 Task: Find connections with filter location Amiens with filter topic #economicswith filter profile language English with filter current company L&T Electrical & Automation with filter school Jaipur National University with filter industry Satellite Telecommunications with filter service category Grant Writing with filter keywords title Media Buyer
Action: Mouse moved to (517, 70)
Screenshot: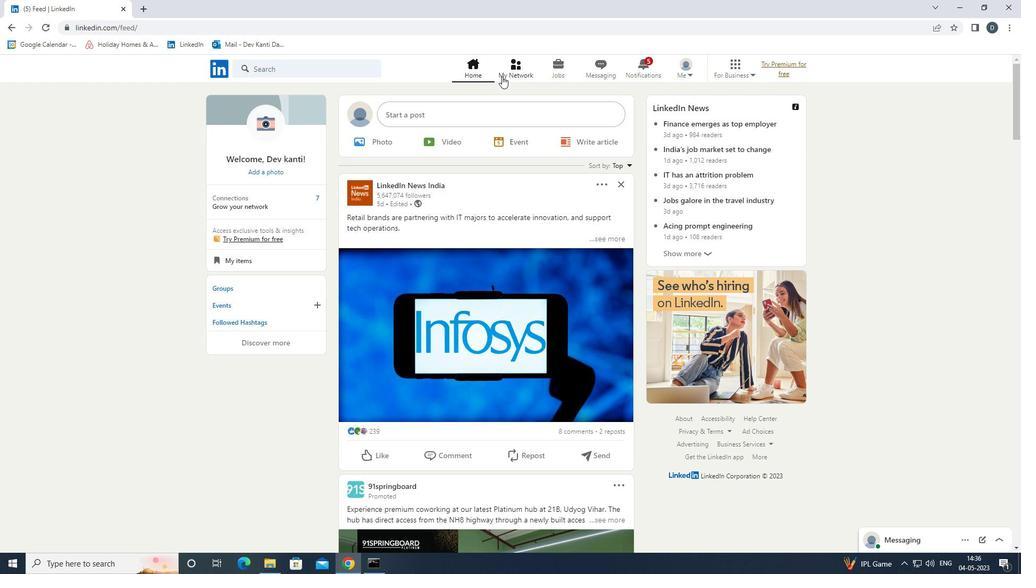 
Action: Mouse pressed left at (517, 70)
Screenshot: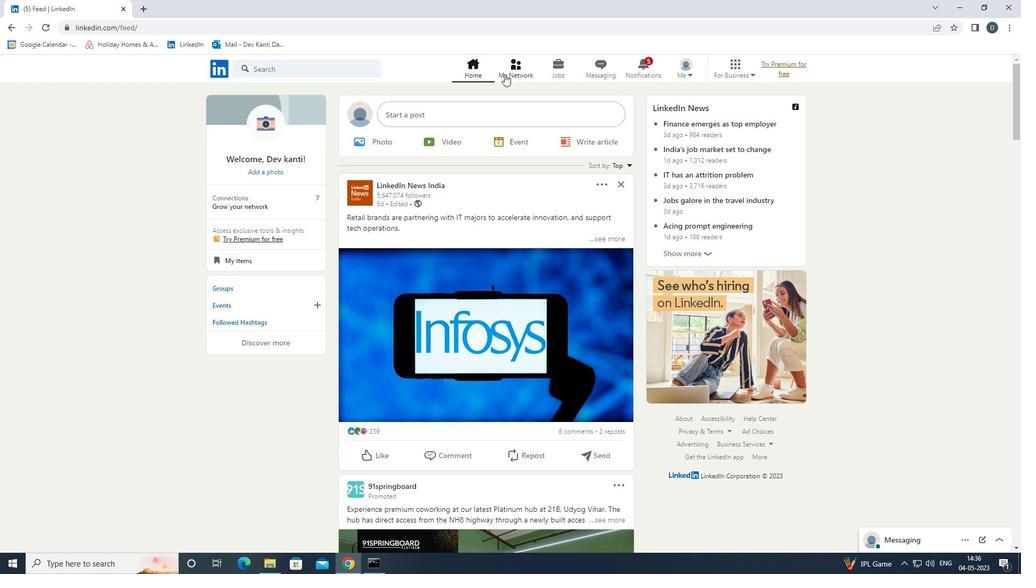 
Action: Mouse moved to (354, 123)
Screenshot: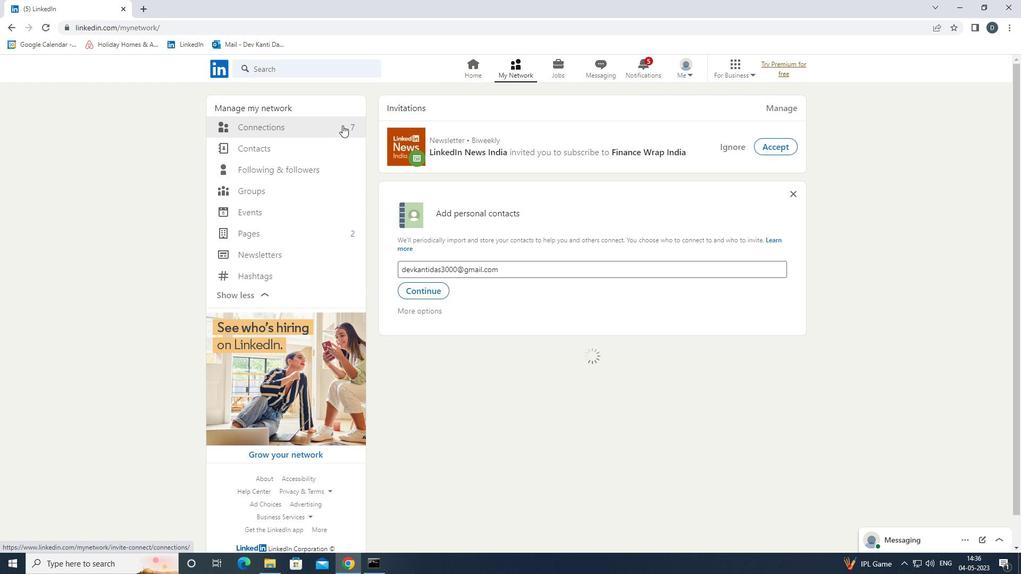 
Action: Mouse pressed left at (354, 123)
Screenshot: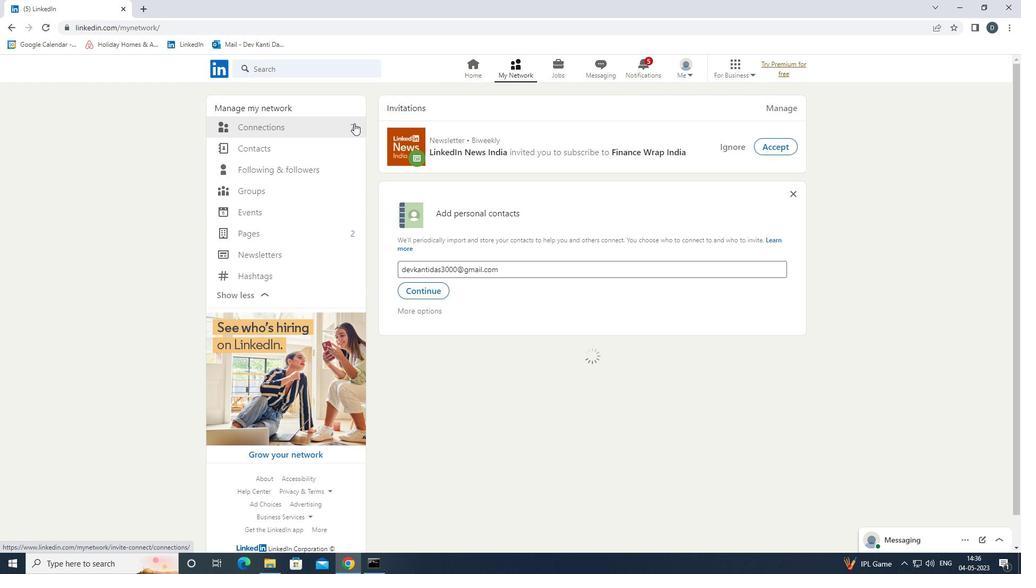 
Action: Mouse moved to (600, 125)
Screenshot: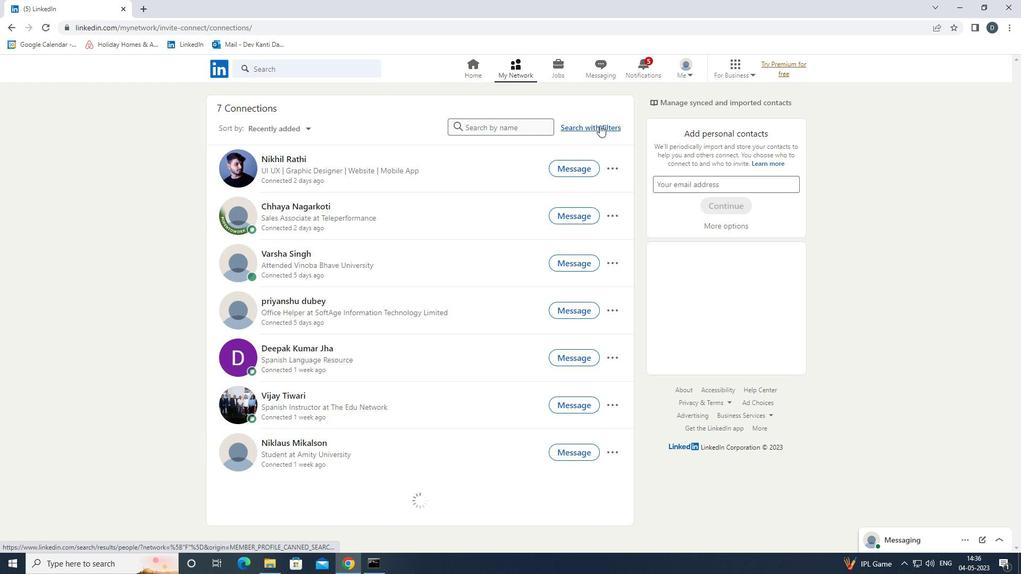 
Action: Mouse pressed left at (600, 125)
Screenshot: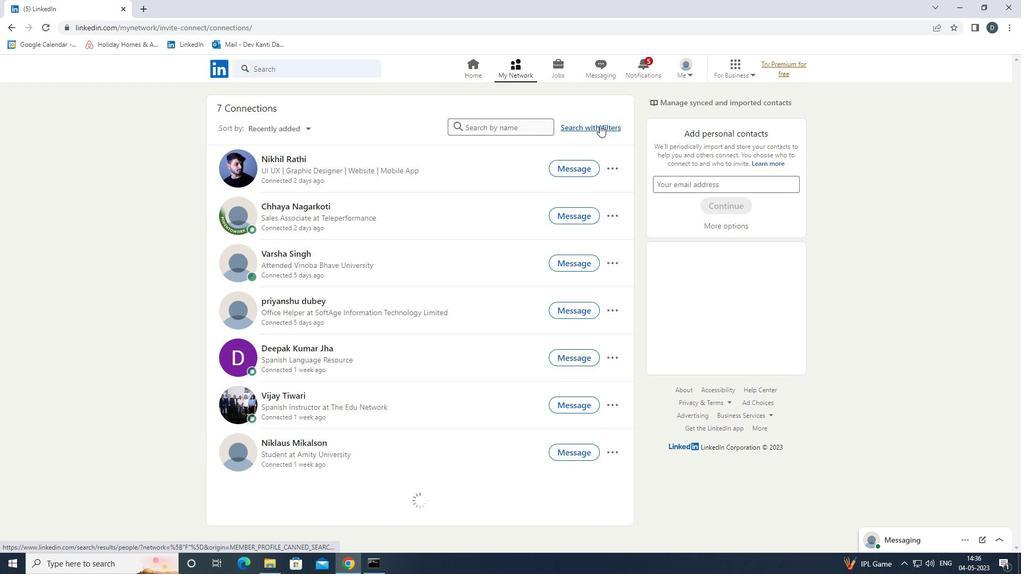 
Action: Mouse moved to (539, 97)
Screenshot: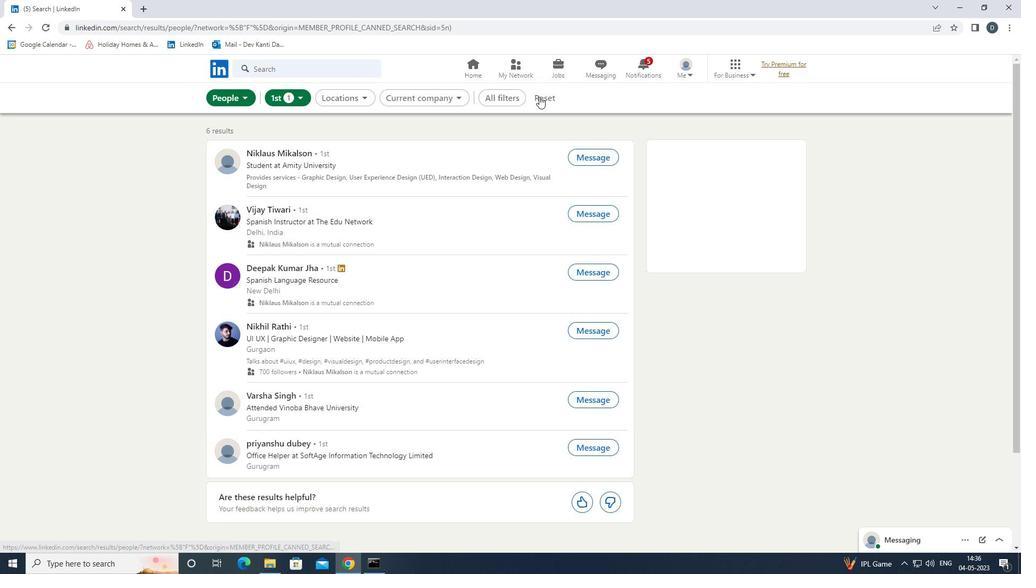 
Action: Mouse pressed left at (539, 97)
Screenshot: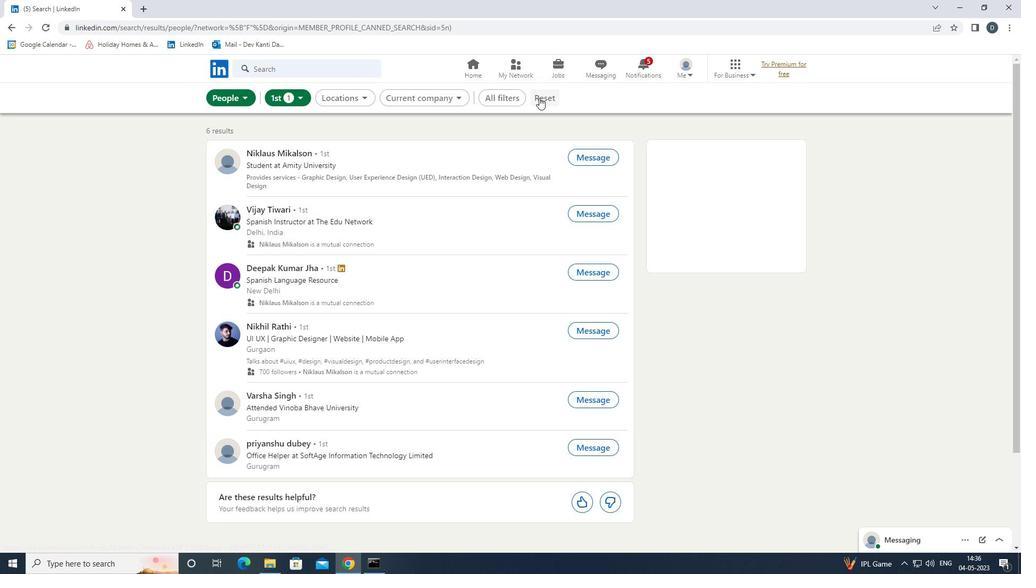 
Action: Mouse moved to (518, 94)
Screenshot: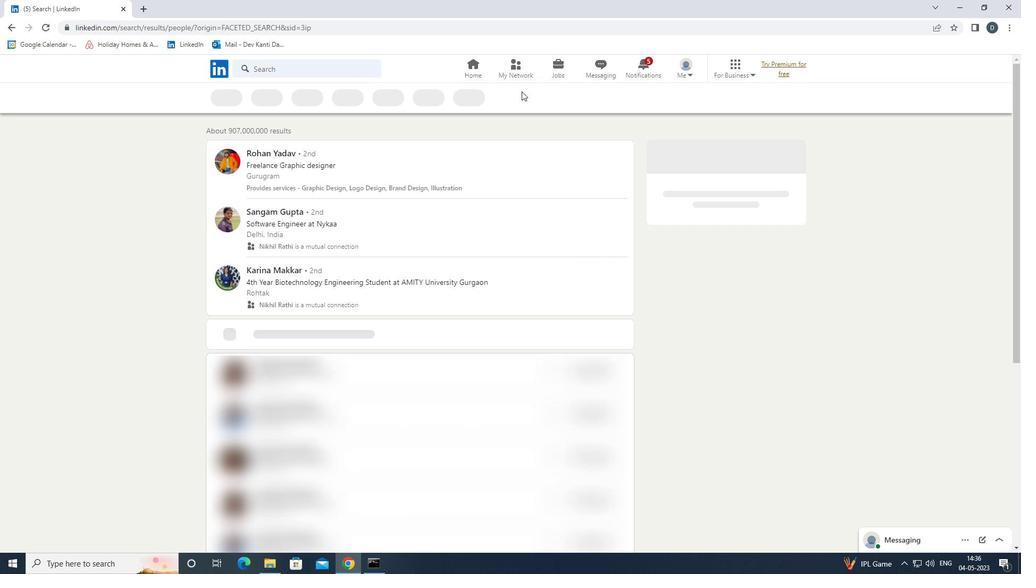 
Action: Mouse pressed left at (518, 94)
Screenshot: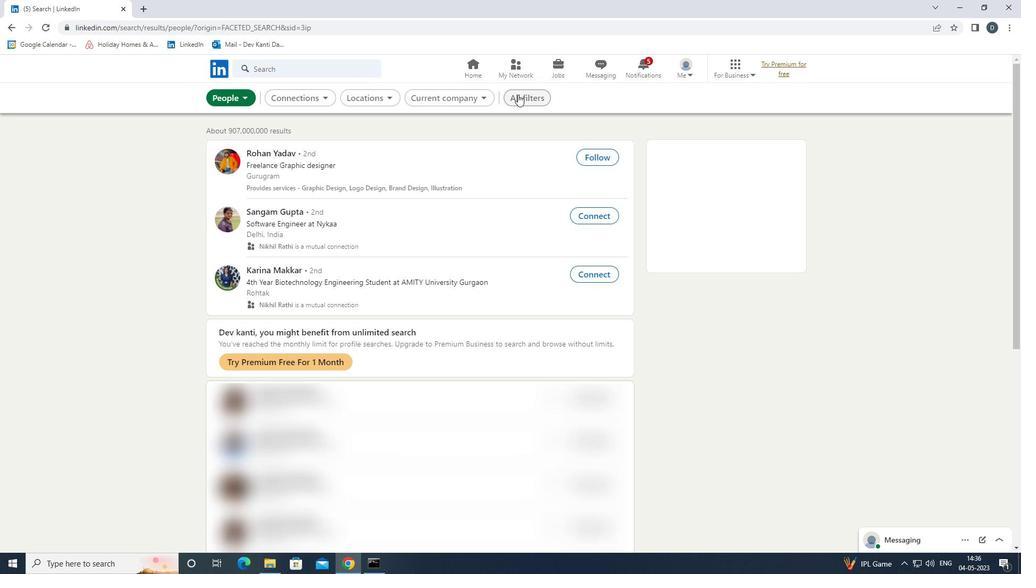
Action: Mouse moved to (926, 296)
Screenshot: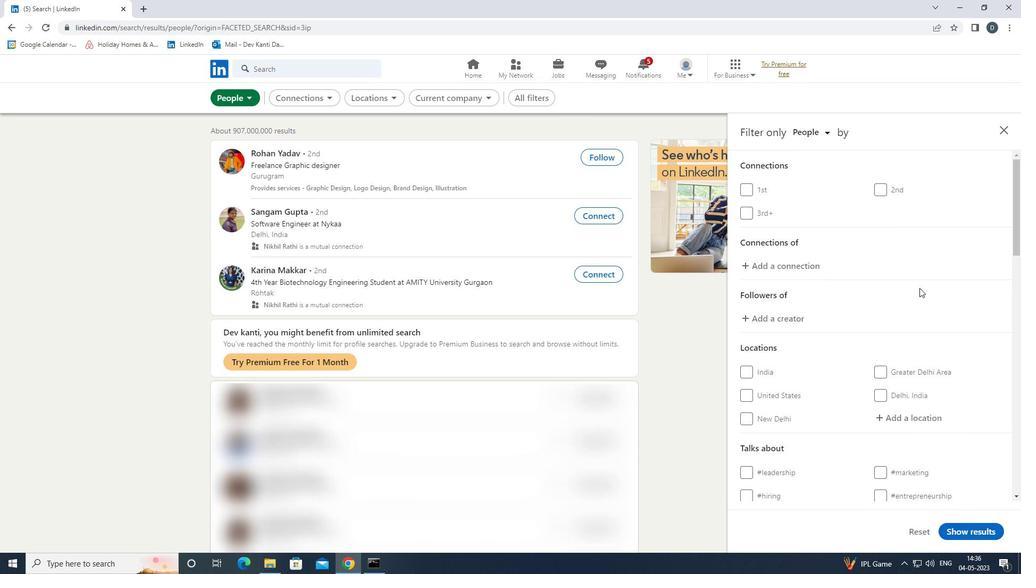 
Action: Mouse scrolled (926, 296) with delta (0, 0)
Screenshot: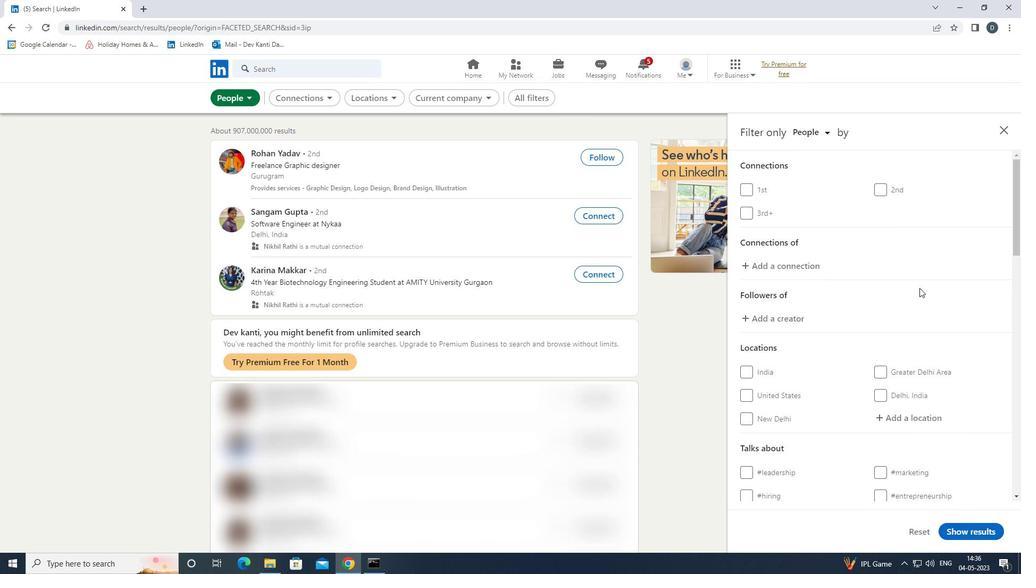 
Action: Mouse moved to (929, 300)
Screenshot: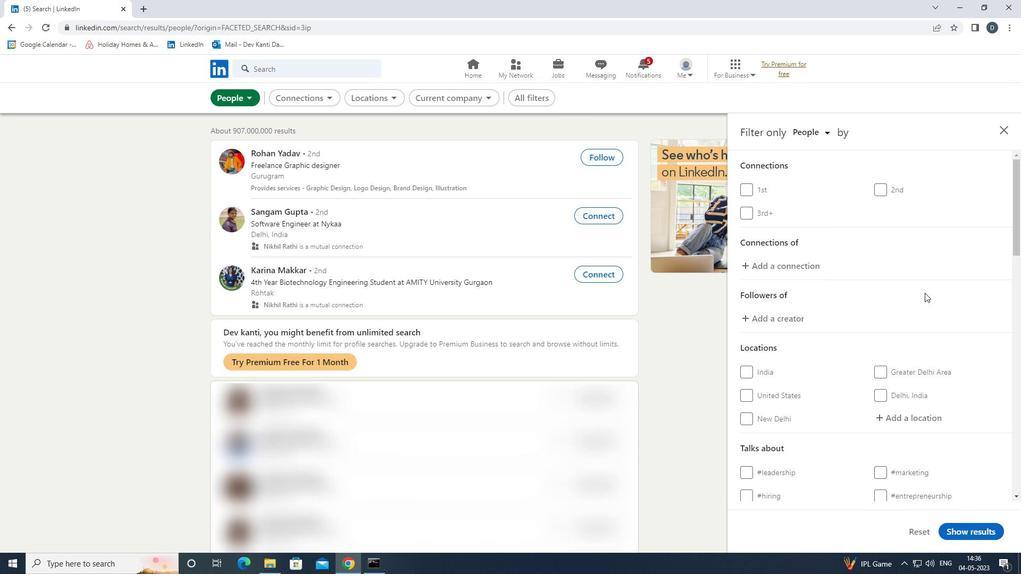 
Action: Mouse scrolled (929, 299) with delta (0, 0)
Screenshot: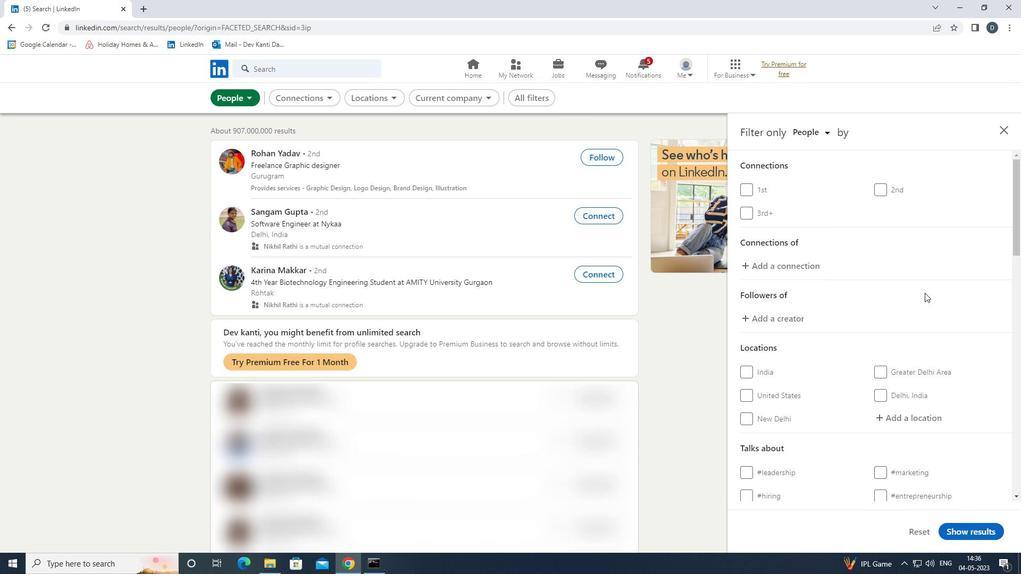 
Action: Mouse moved to (921, 312)
Screenshot: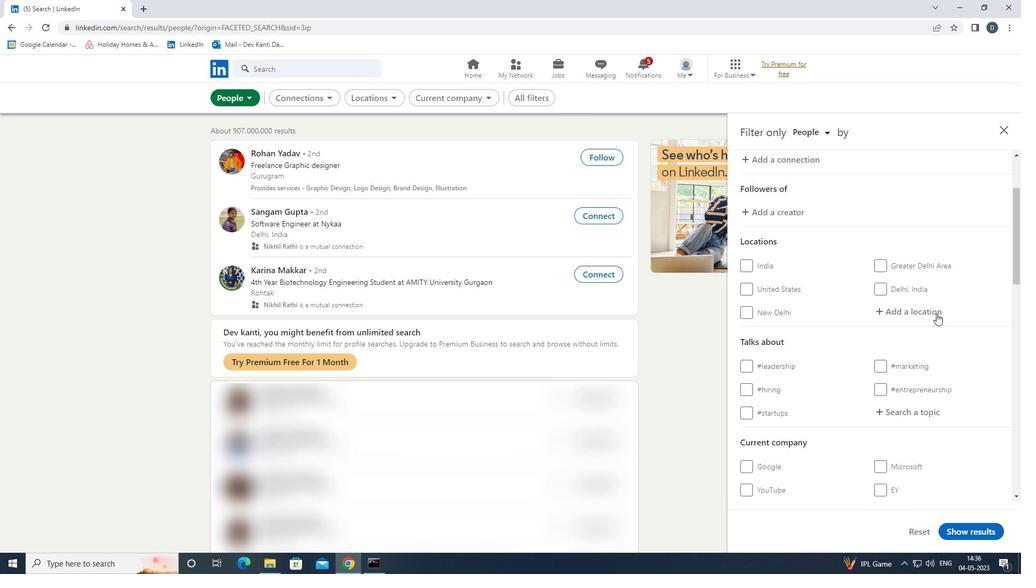 
Action: Mouse pressed left at (921, 312)
Screenshot: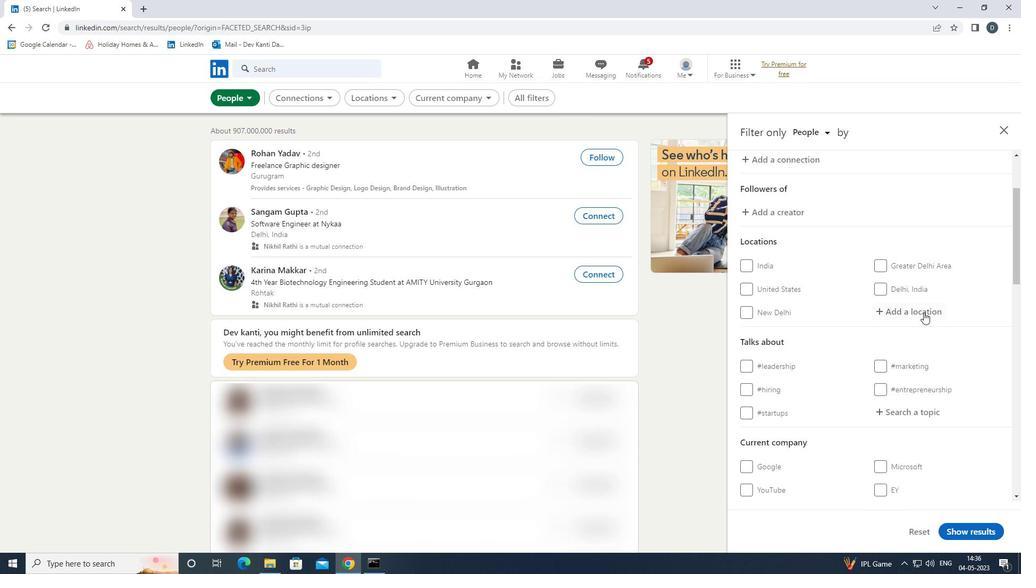 
Action: Mouse moved to (917, 312)
Screenshot: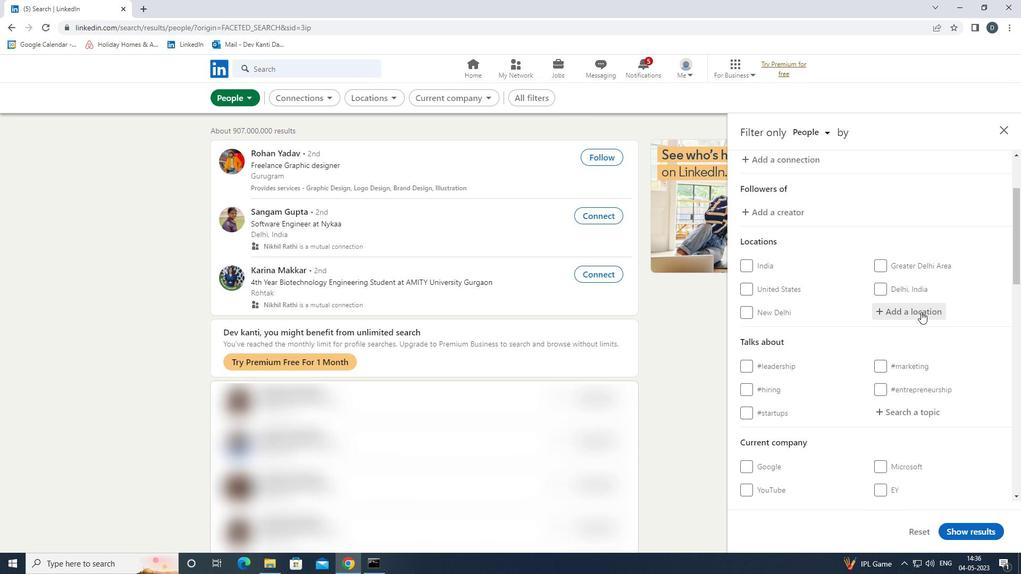 
Action: Key pressed <Key.shift>AMIN<Key.backspace>ENS<Key.down><Key.down><Key.enter>
Screenshot: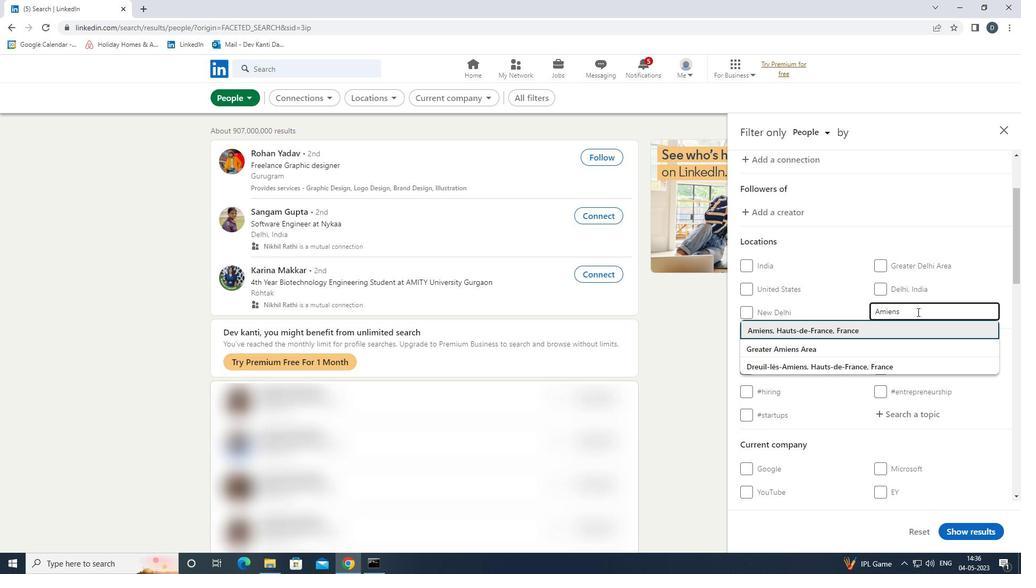 
Action: Mouse moved to (922, 345)
Screenshot: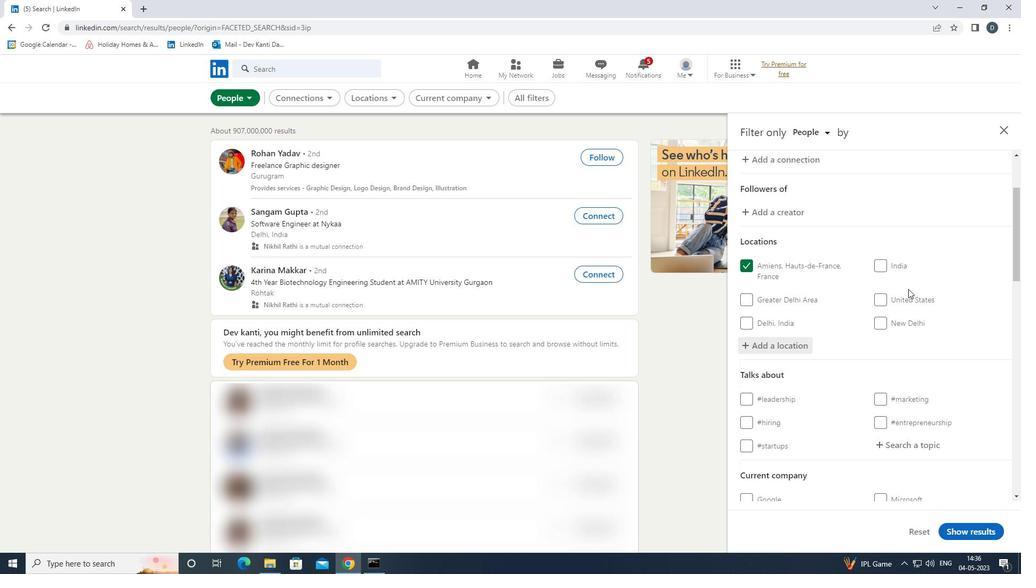 
Action: Mouse scrolled (922, 345) with delta (0, 0)
Screenshot: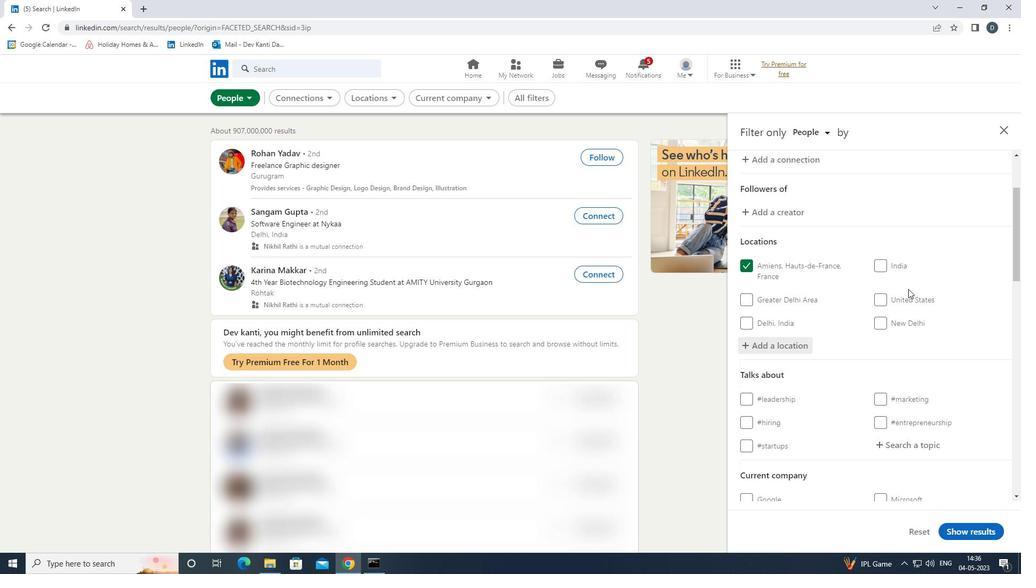 
Action: Mouse moved to (924, 354)
Screenshot: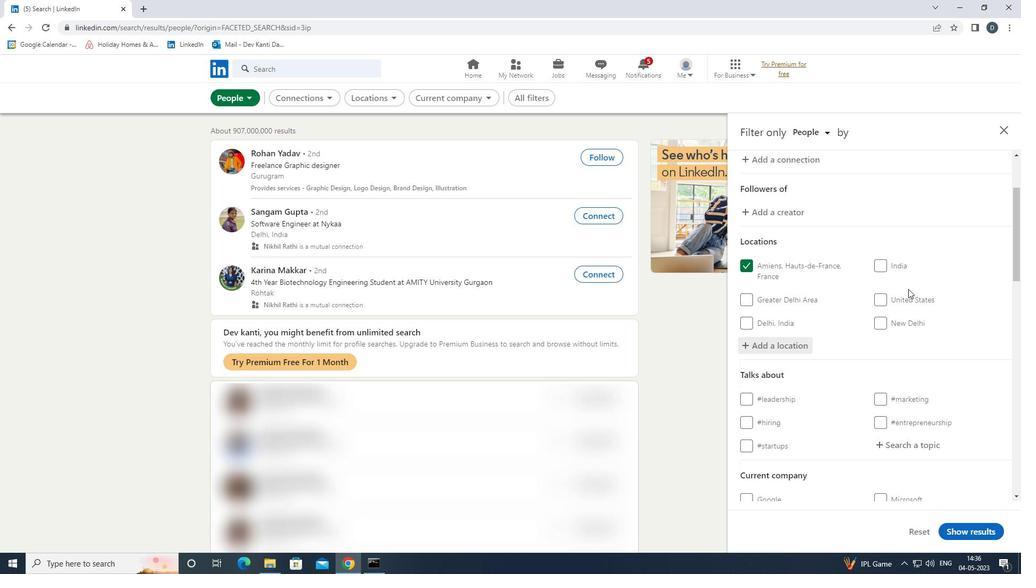 
Action: Mouse scrolled (924, 353) with delta (0, 0)
Screenshot: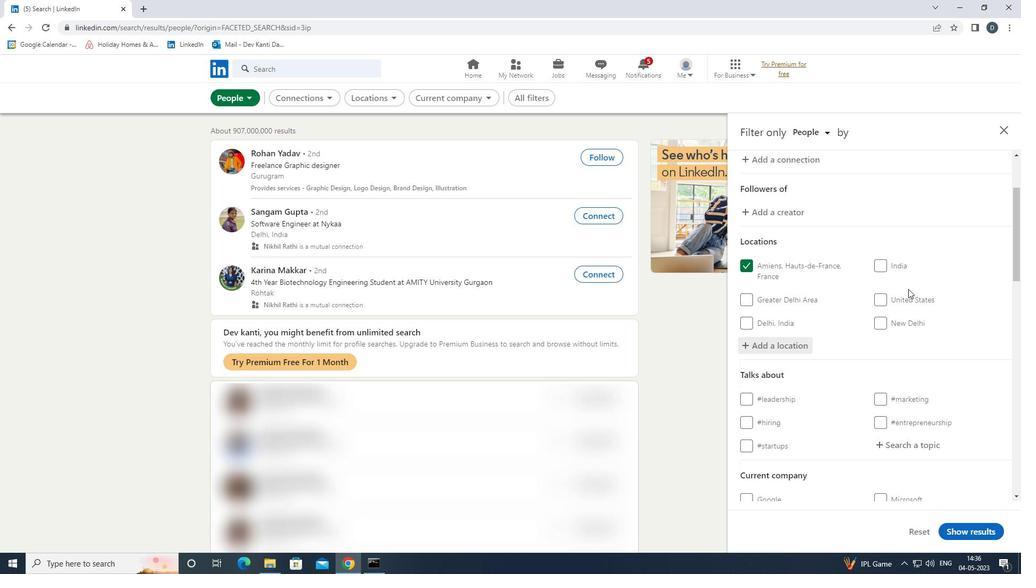 
Action: Mouse moved to (924, 338)
Screenshot: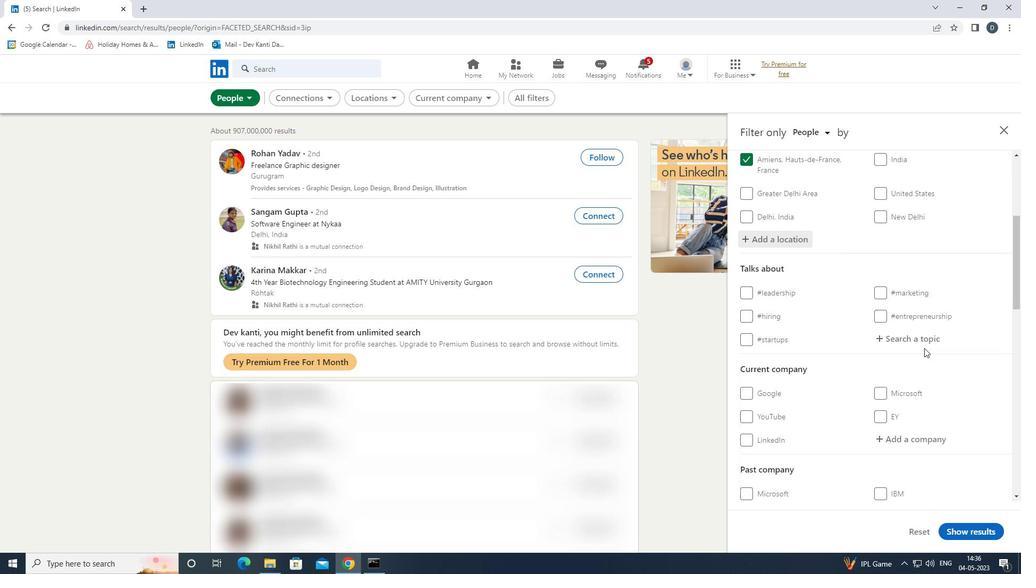 
Action: Mouse pressed left at (924, 338)
Screenshot: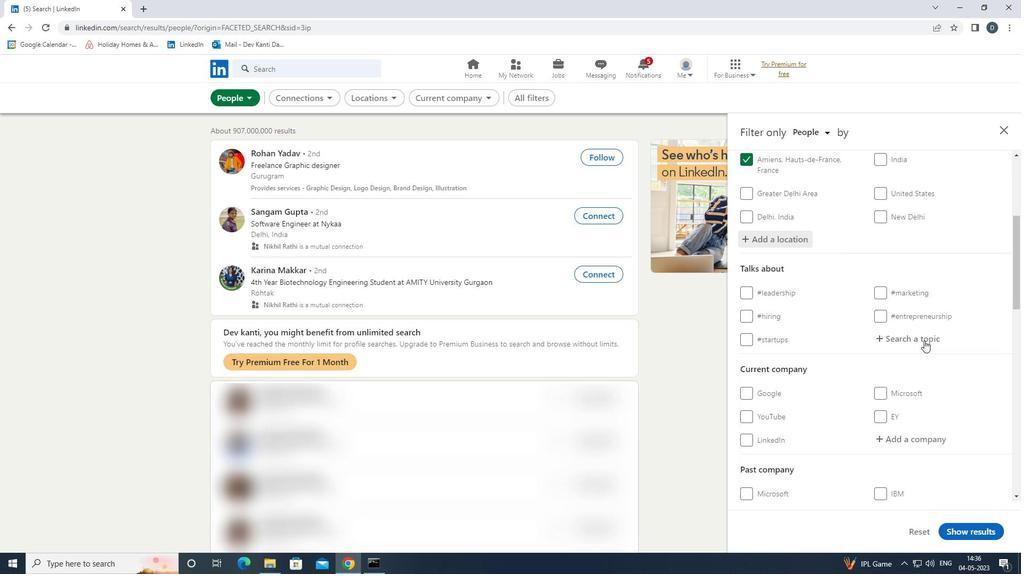 
Action: Mouse moved to (925, 338)
Screenshot: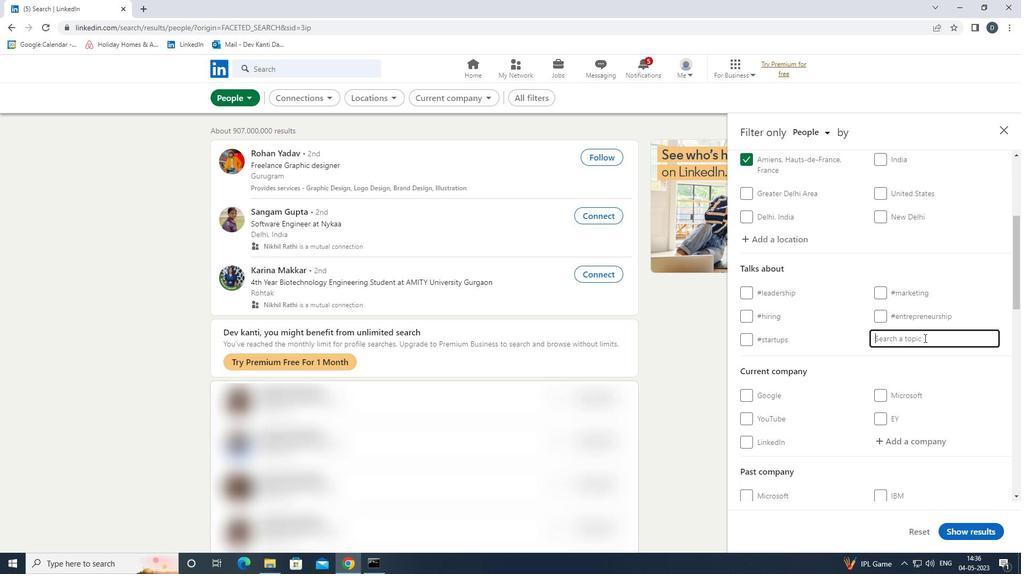 
Action: Key pressed <Key.shift><Key.shift>ECONOMICS<Key.down><Key.enter>
Screenshot: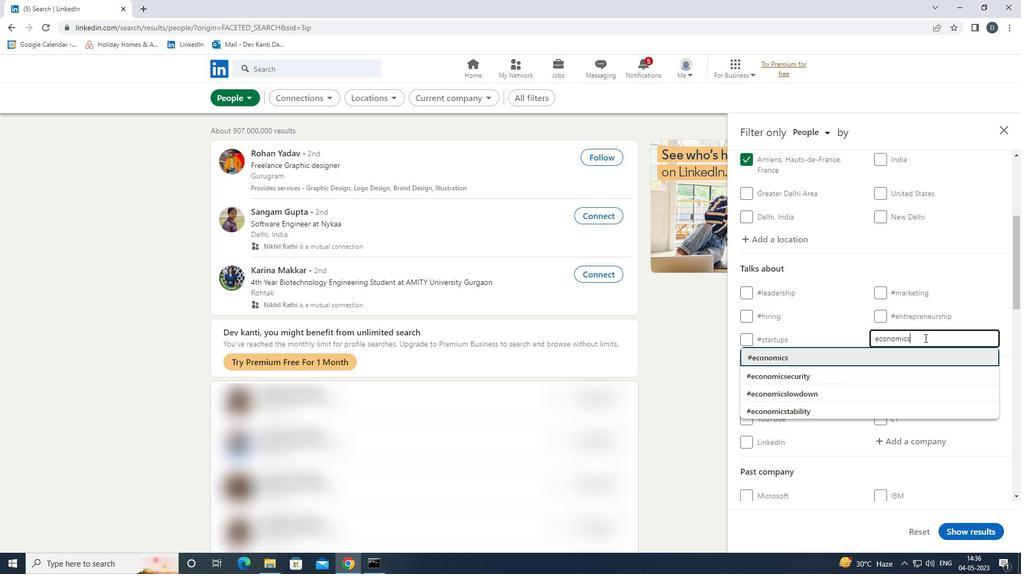 
Action: Mouse moved to (926, 337)
Screenshot: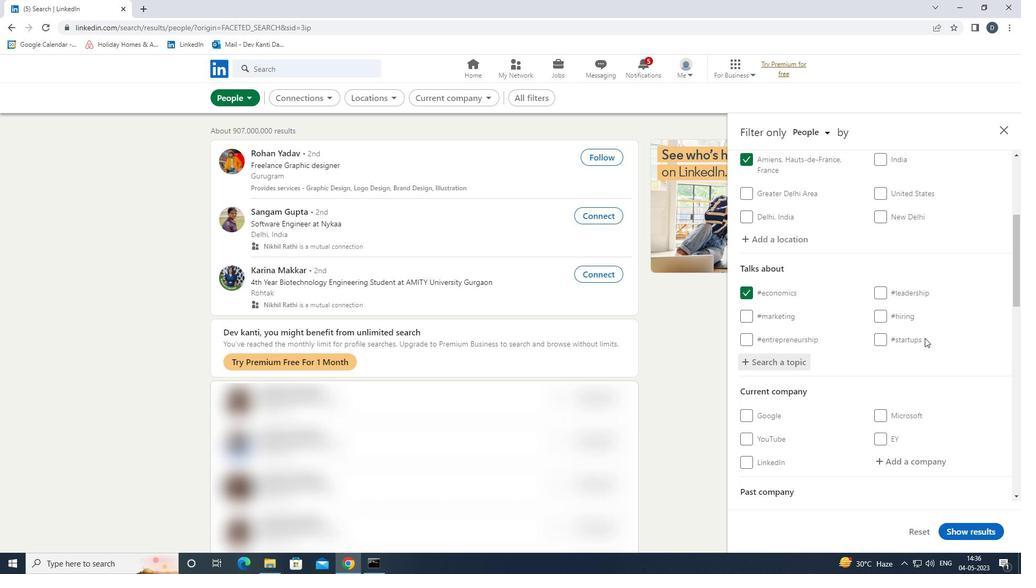 
Action: Mouse scrolled (926, 336) with delta (0, 0)
Screenshot: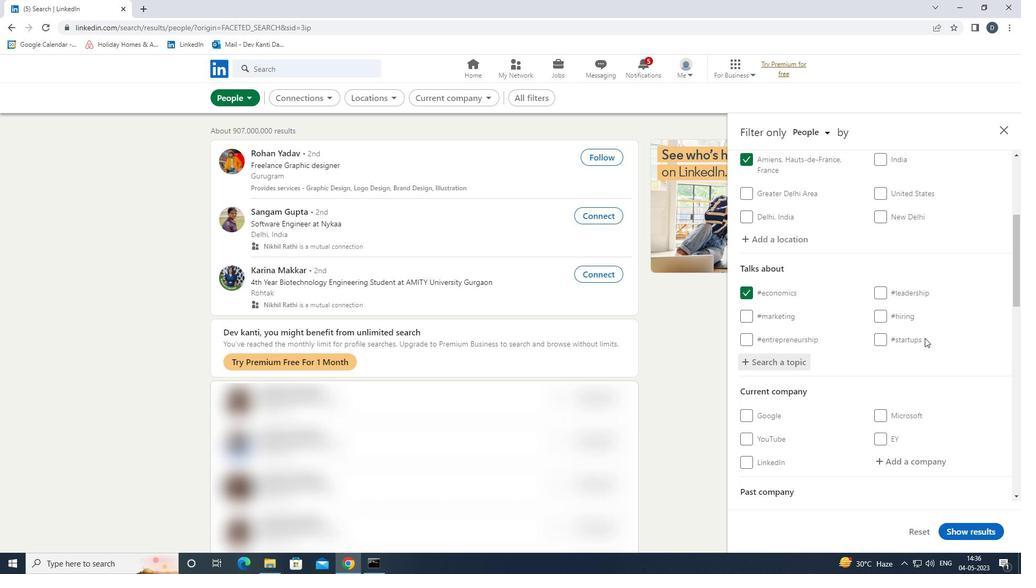 
Action: Mouse moved to (927, 338)
Screenshot: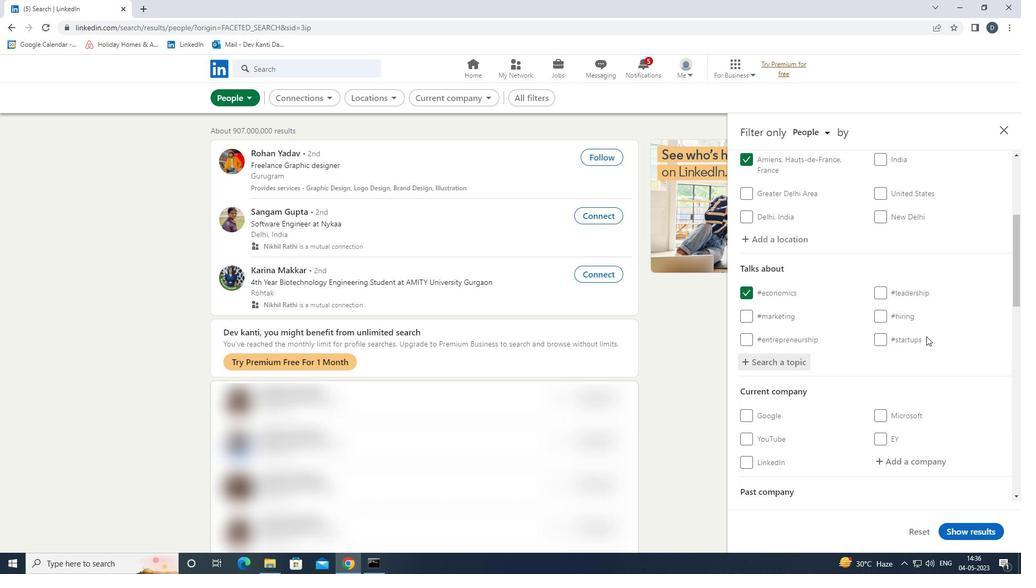 
Action: Mouse scrolled (927, 337) with delta (0, 0)
Screenshot: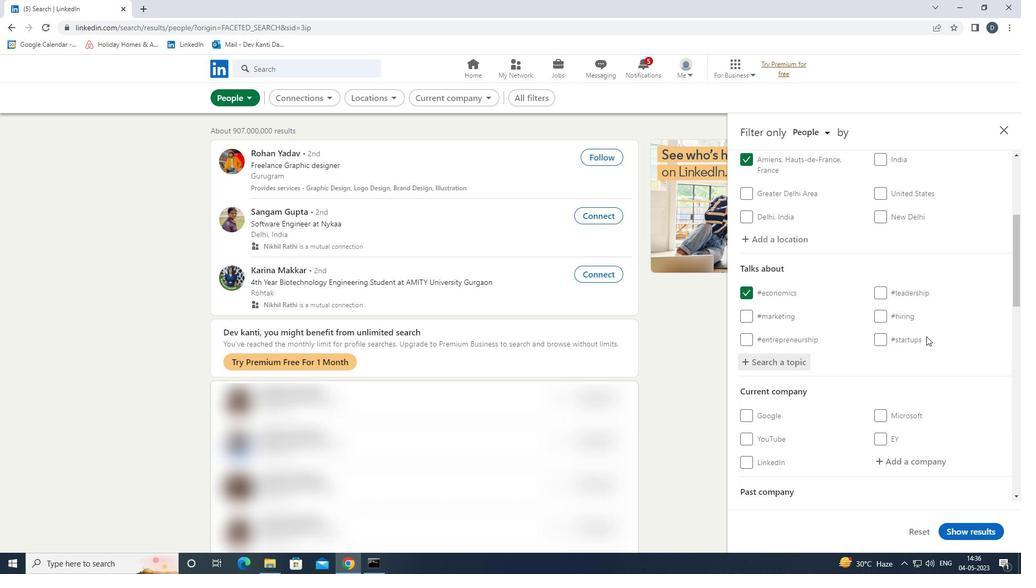 
Action: Mouse scrolled (927, 337) with delta (0, 0)
Screenshot: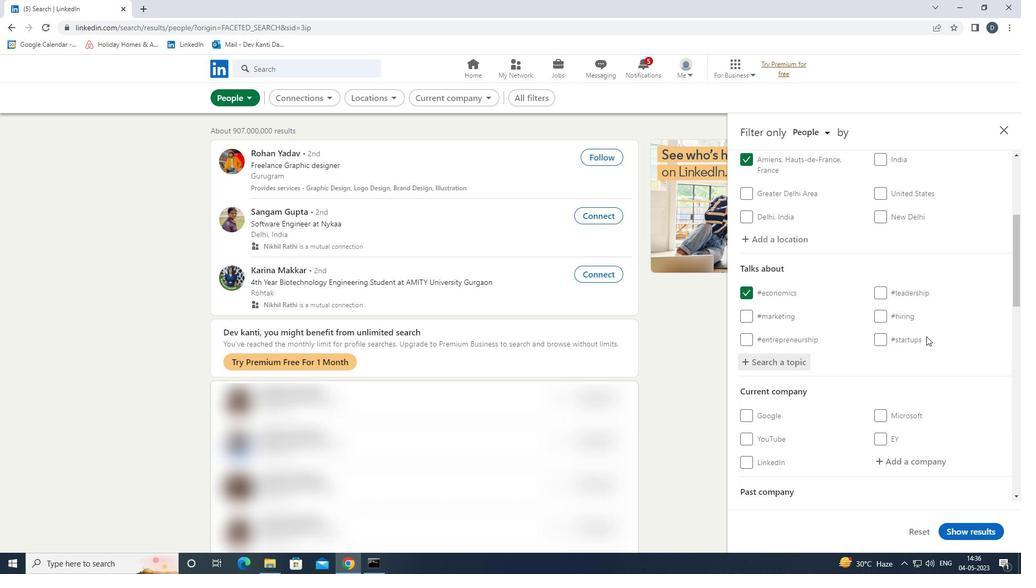 
Action: Mouse moved to (927, 338)
Screenshot: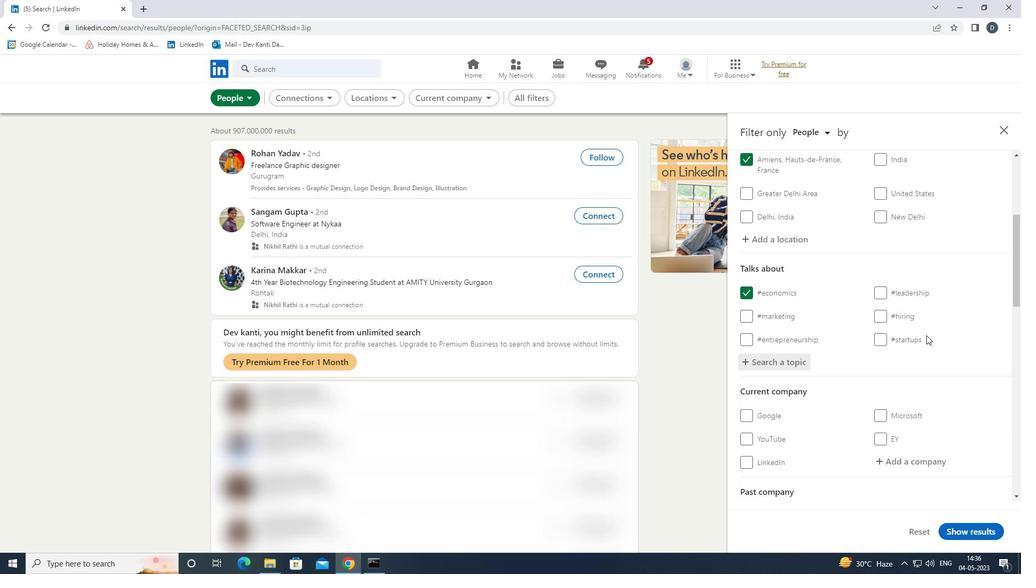 
Action: Mouse scrolled (927, 338) with delta (0, 0)
Screenshot: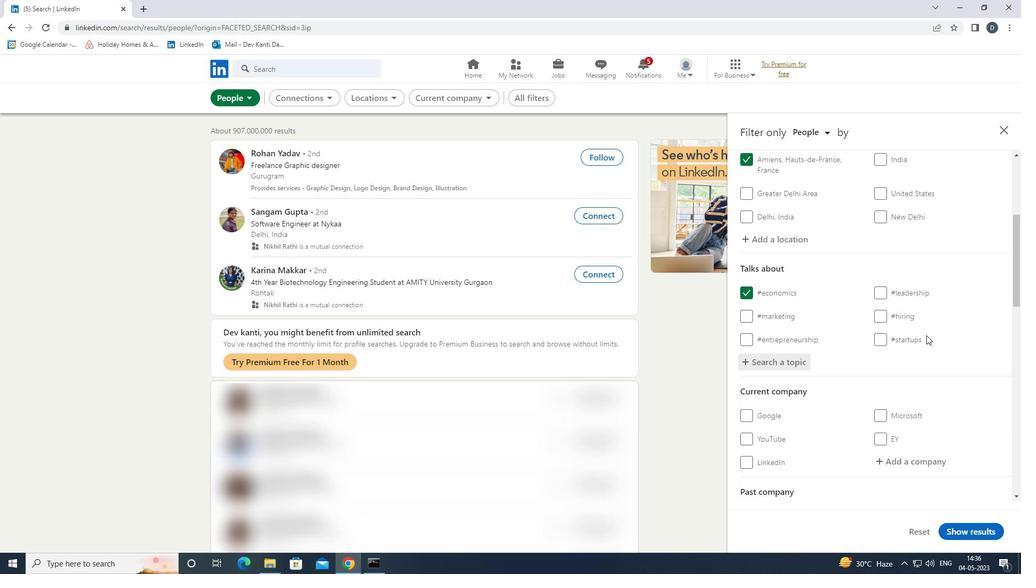 
Action: Mouse scrolled (927, 338) with delta (0, 0)
Screenshot: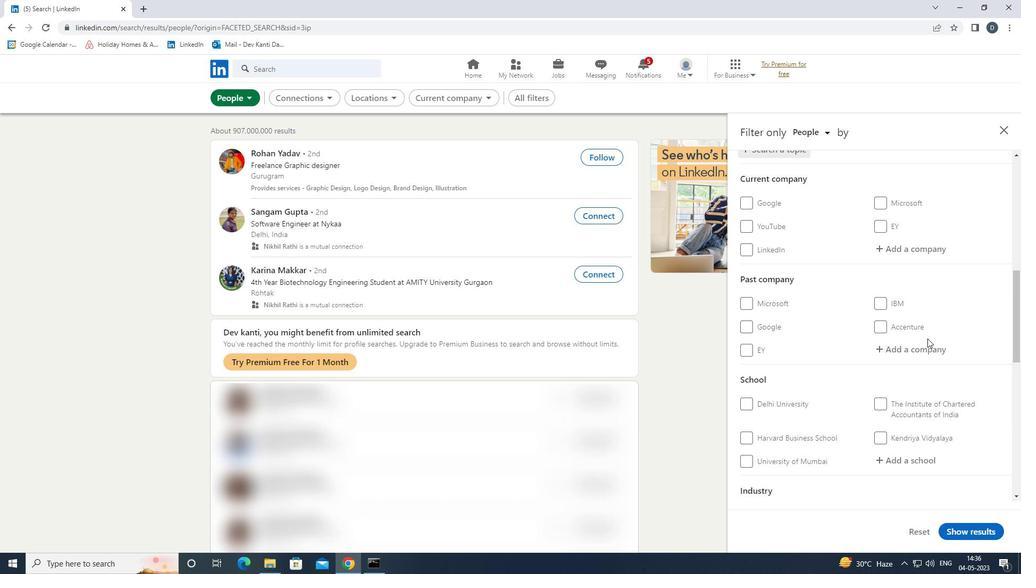 
Action: Mouse moved to (928, 339)
Screenshot: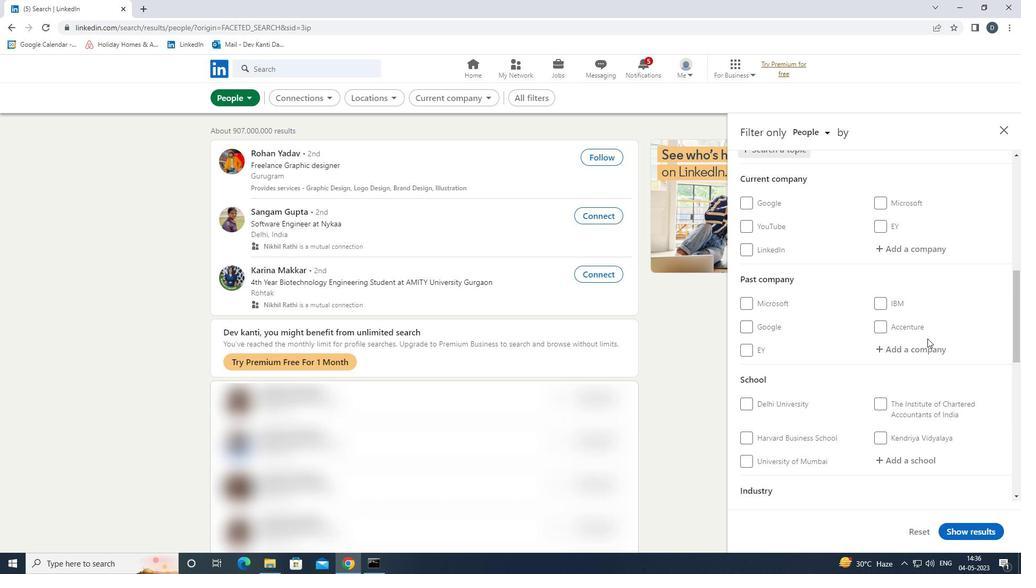 
Action: Mouse scrolled (928, 338) with delta (0, 0)
Screenshot: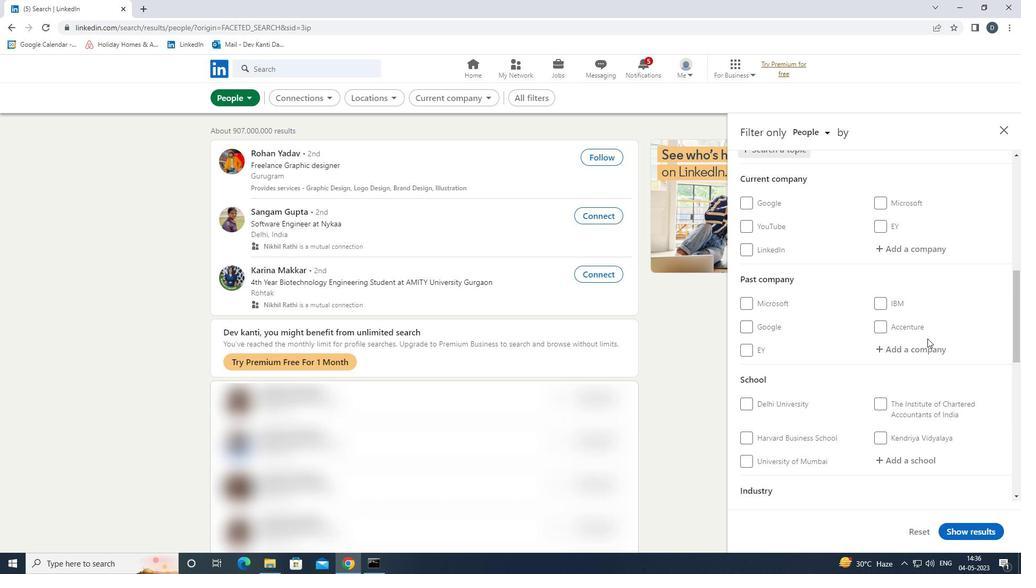 
Action: Mouse moved to (928, 340)
Screenshot: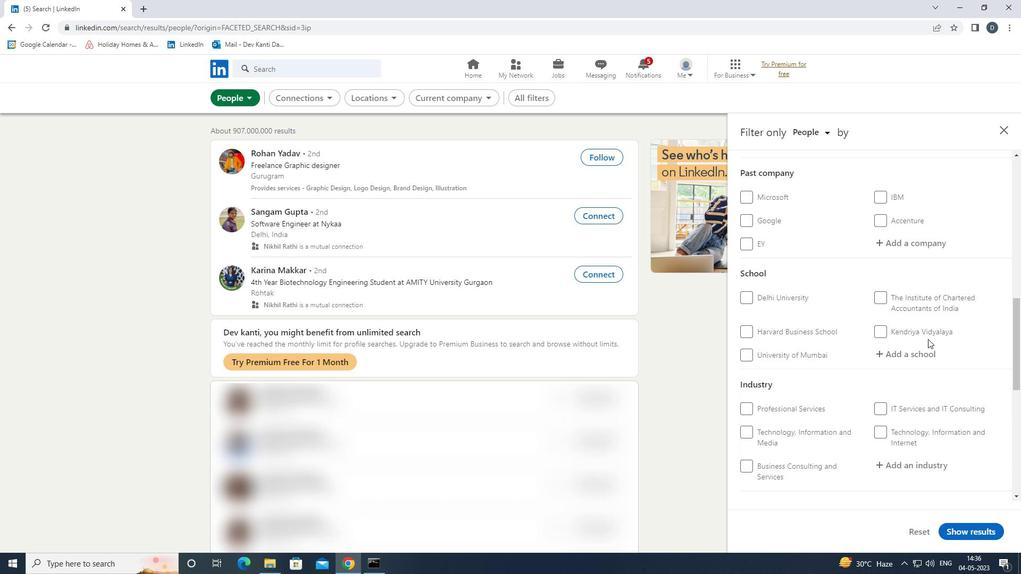 
Action: Mouse scrolled (928, 339) with delta (0, 0)
Screenshot: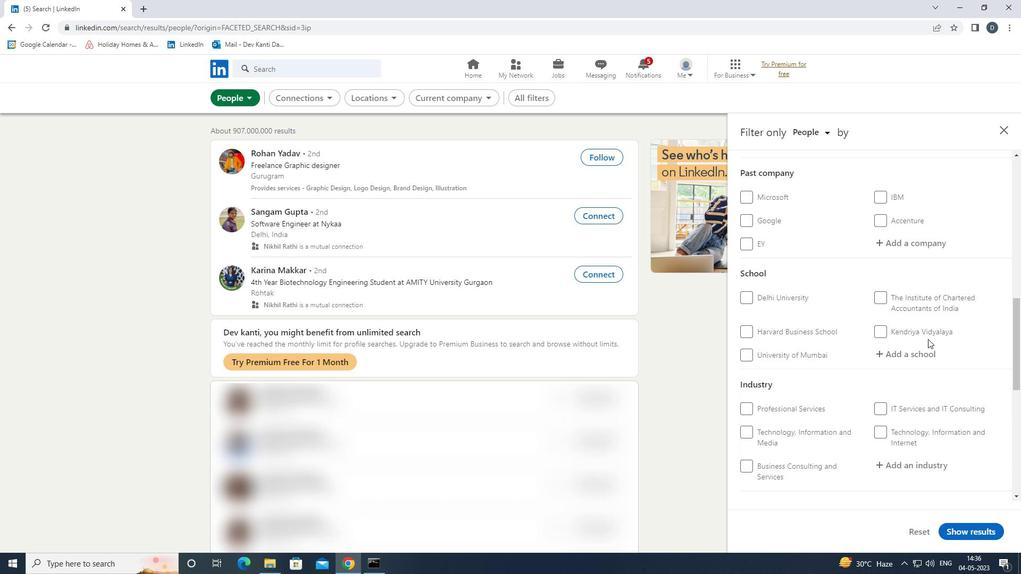
Action: Mouse moved to (928, 340)
Screenshot: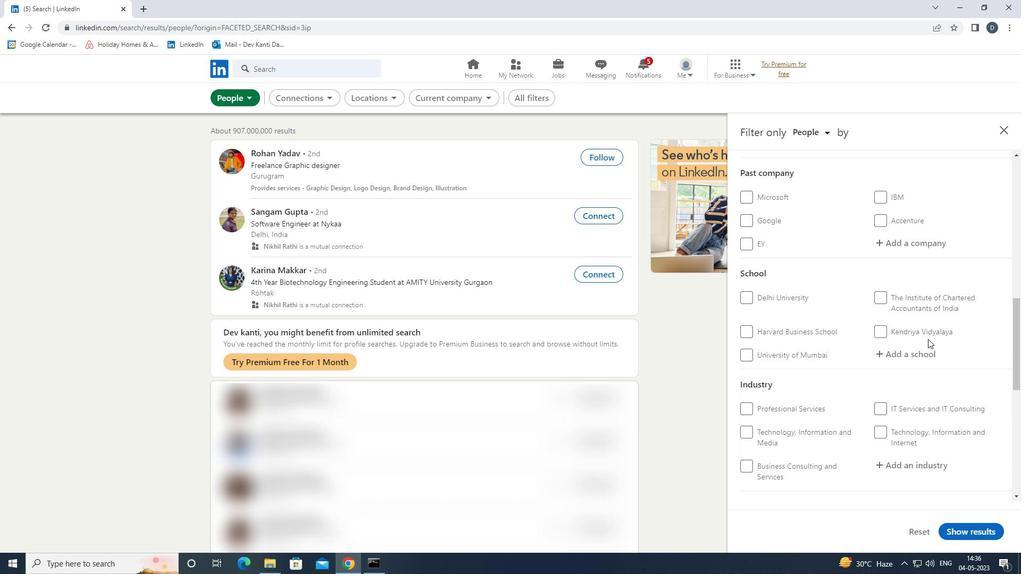
Action: Mouse scrolled (928, 340) with delta (0, 0)
Screenshot: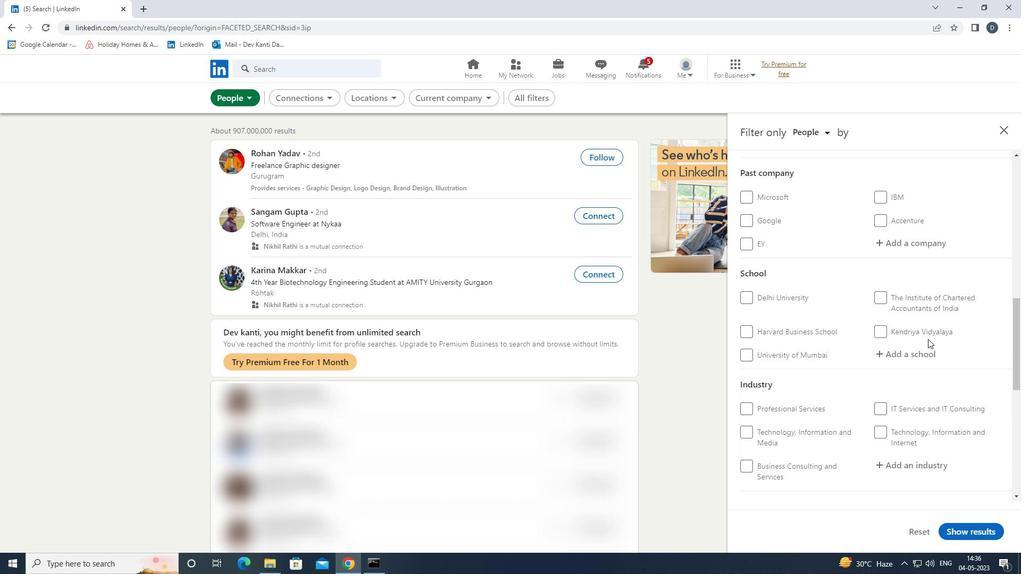 
Action: Mouse scrolled (928, 340) with delta (0, 0)
Screenshot: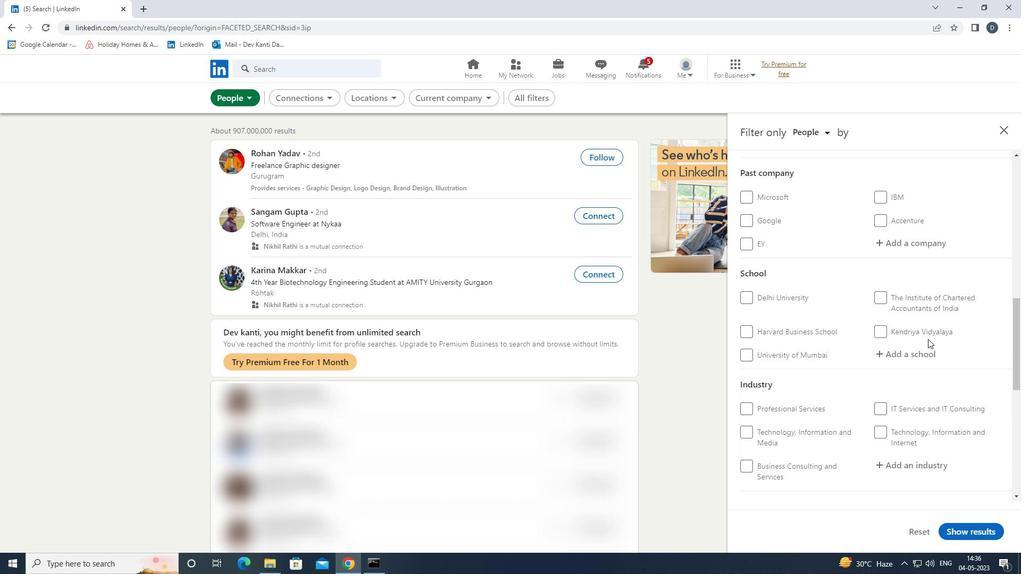 
Action: Mouse moved to (928, 341)
Screenshot: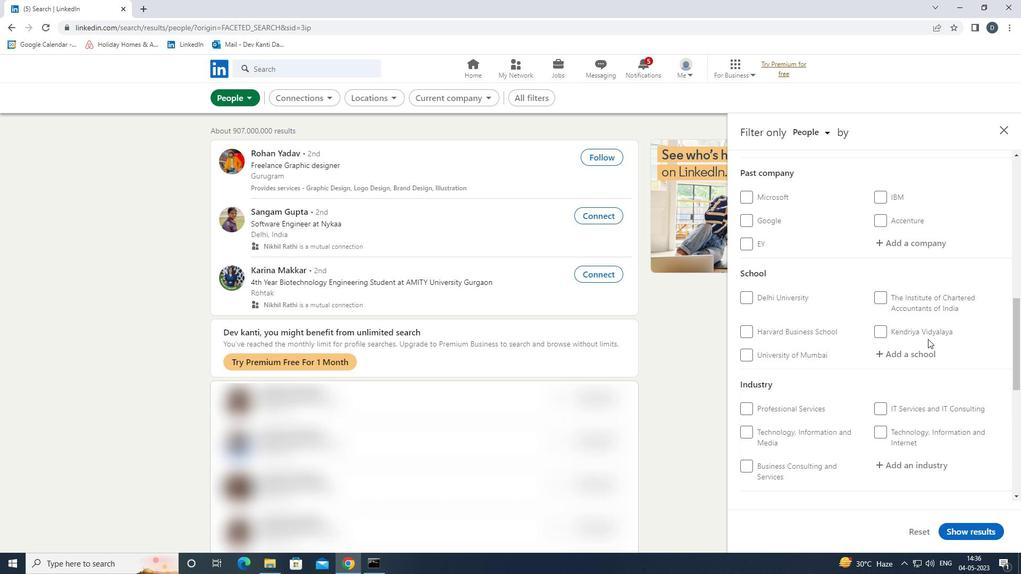 
Action: Mouse scrolled (928, 340) with delta (0, 0)
Screenshot: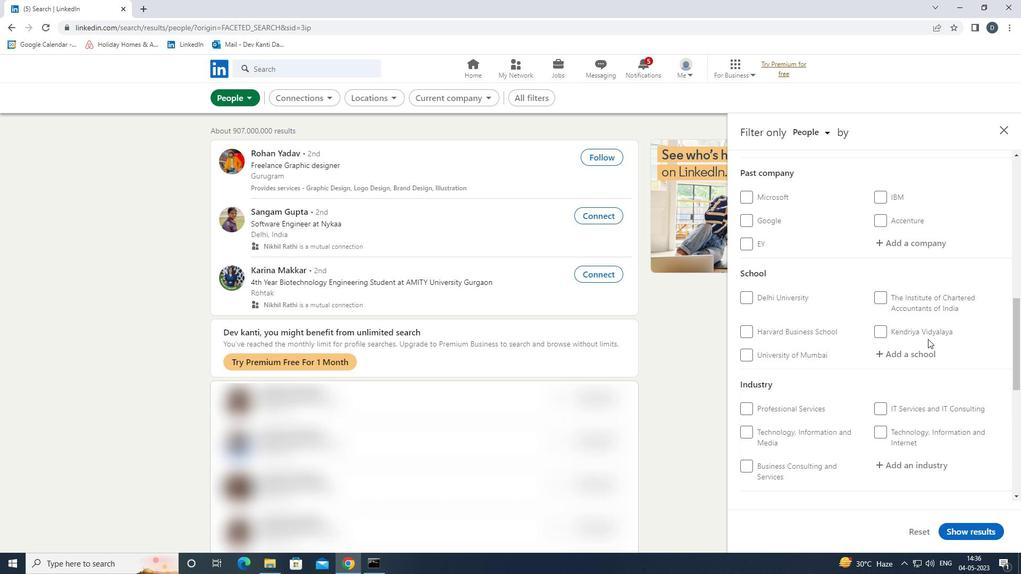 
Action: Mouse moved to (765, 318)
Screenshot: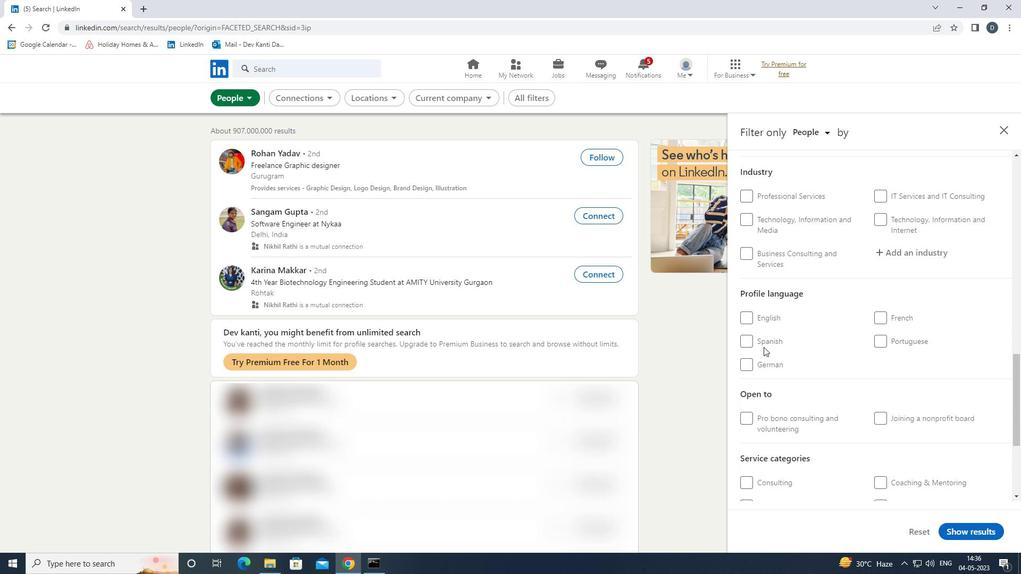 
Action: Mouse pressed left at (765, 318)
Screenshot: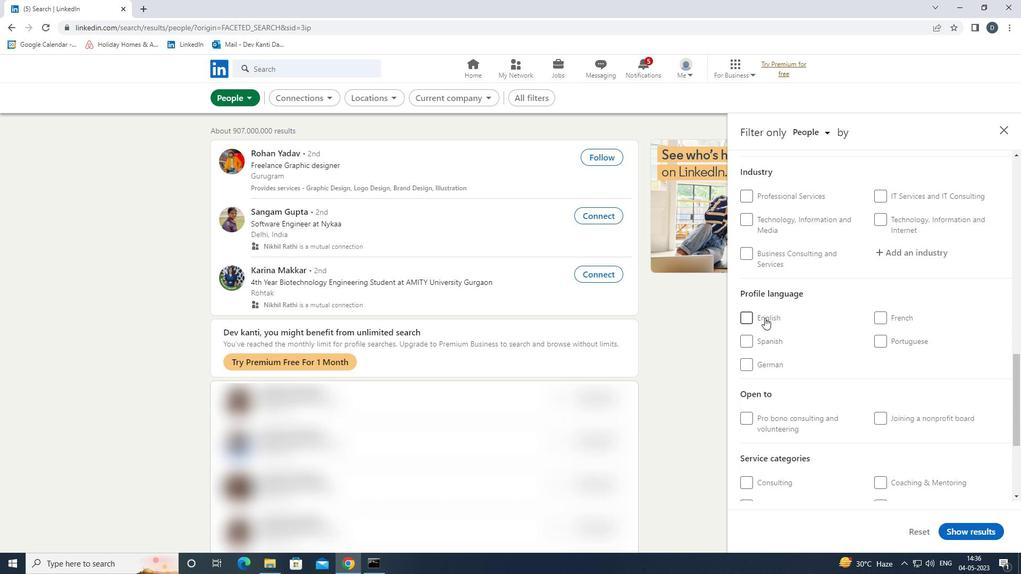 
Action: Mouse moved to (853, 390)
Screenshot: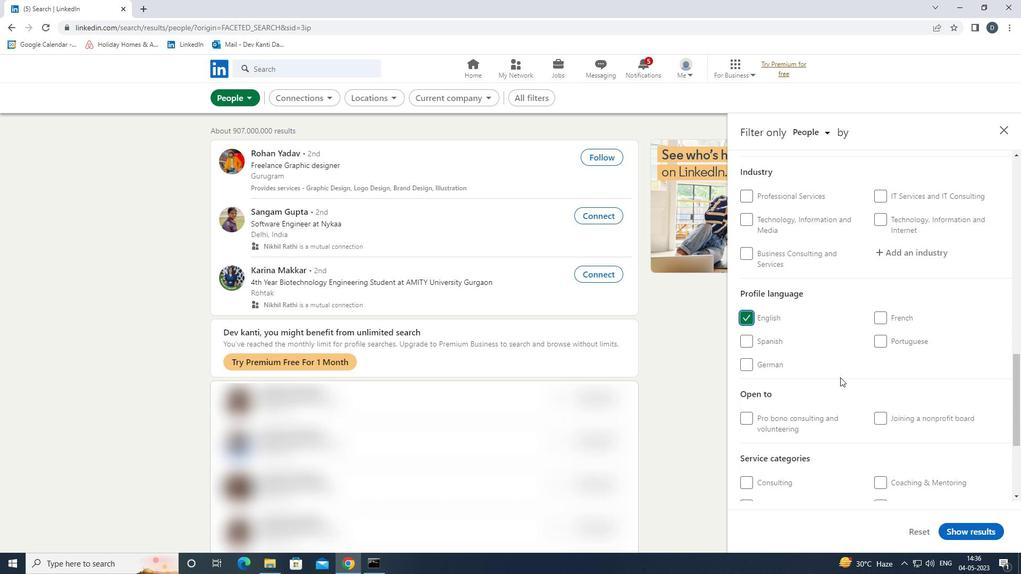 
Action: Mouse scrolled (853, 391) with delta (0, 0)
Screenshot: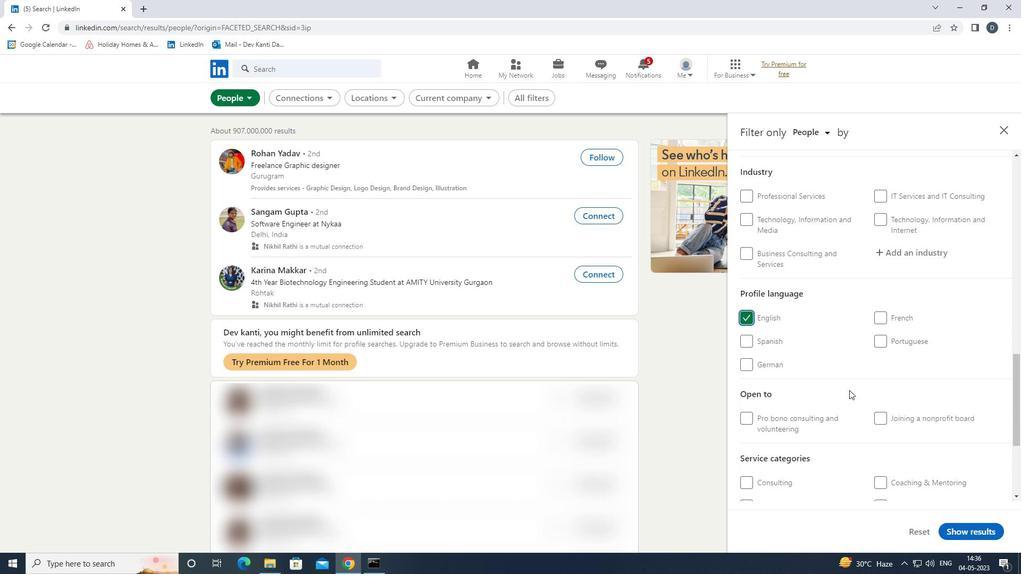 
Action: Mouse scrolled (853, 391) with delta (0, 0)
Screenshot: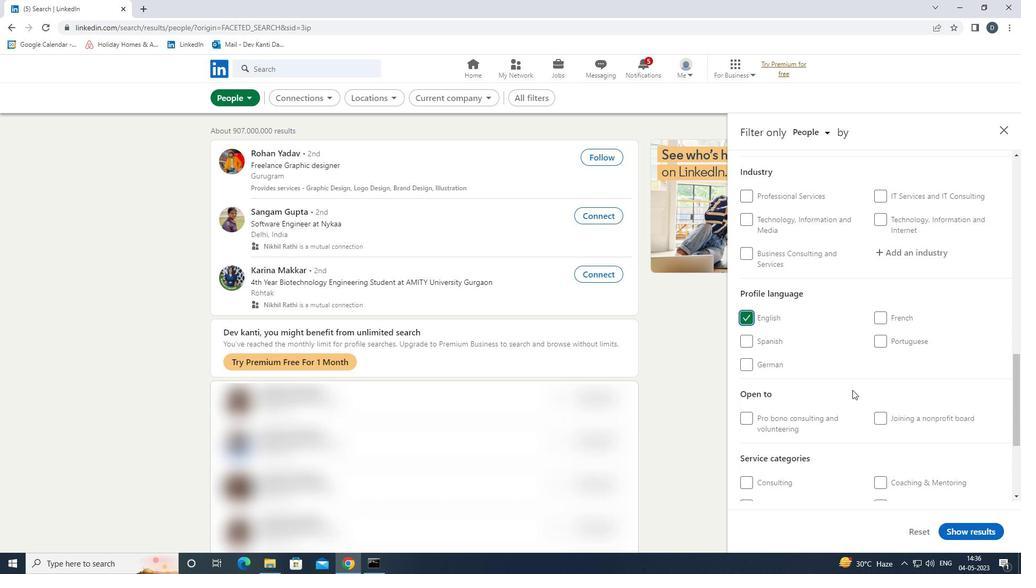 
Action: Mouse scrolled (853, 391) with delta (0, 0)
Screenshot: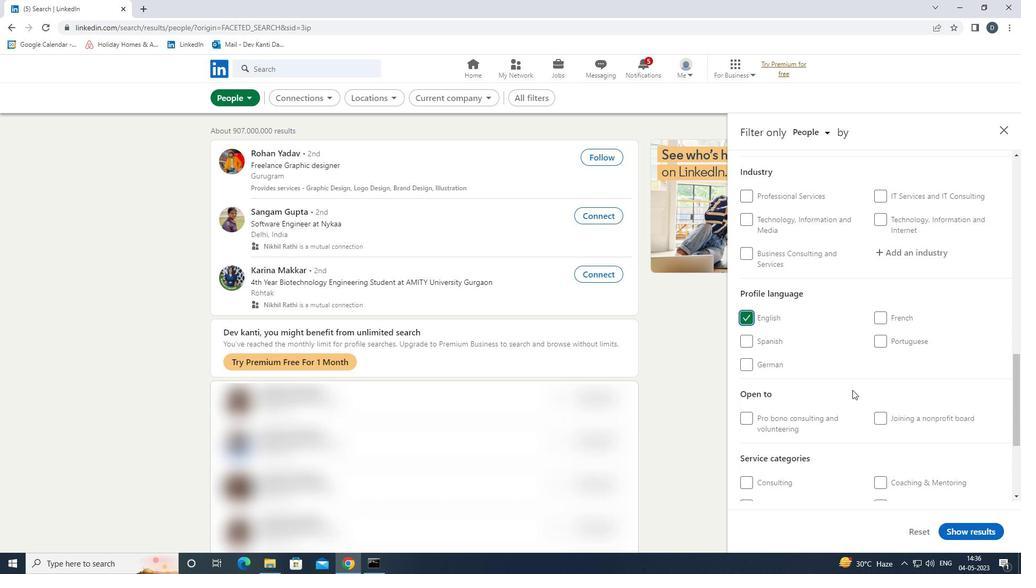 
Action: Mouse scrolled (853, 391) with delta (0, 0)
Screenshot: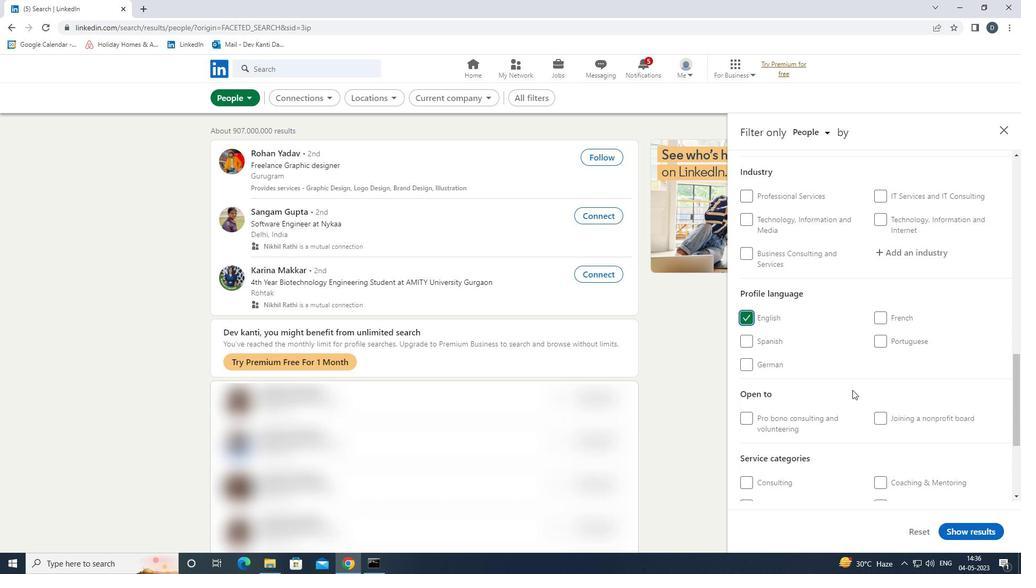 
Action: Mouse scrolled (853, 391) with delta (0, 0)
Screenshot: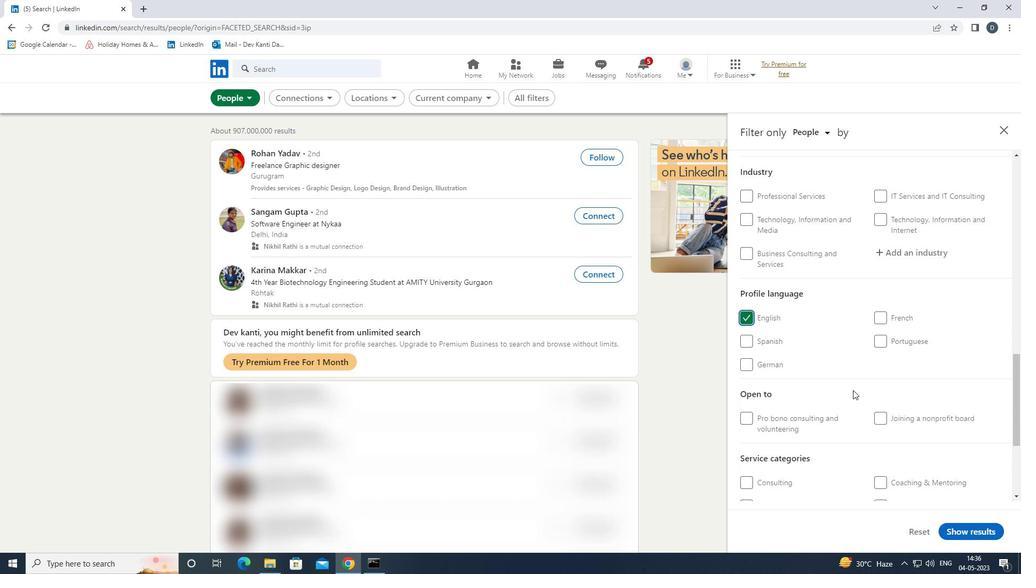 
Action: Mouse scrolled (853, 391) with delta (0, 0)
Screenshot: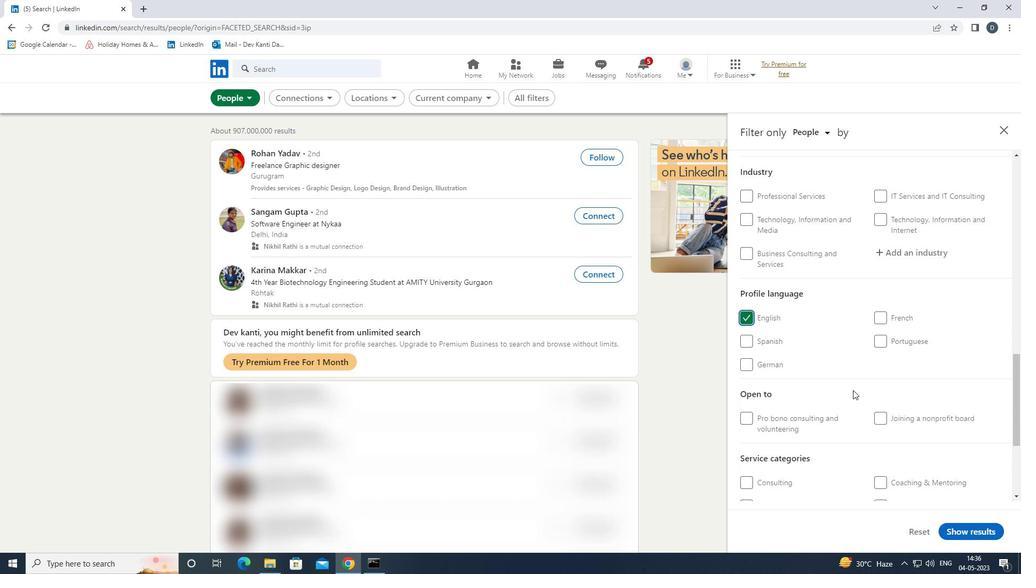 
Action: Mouse moved to (908, 250)
Screenshot: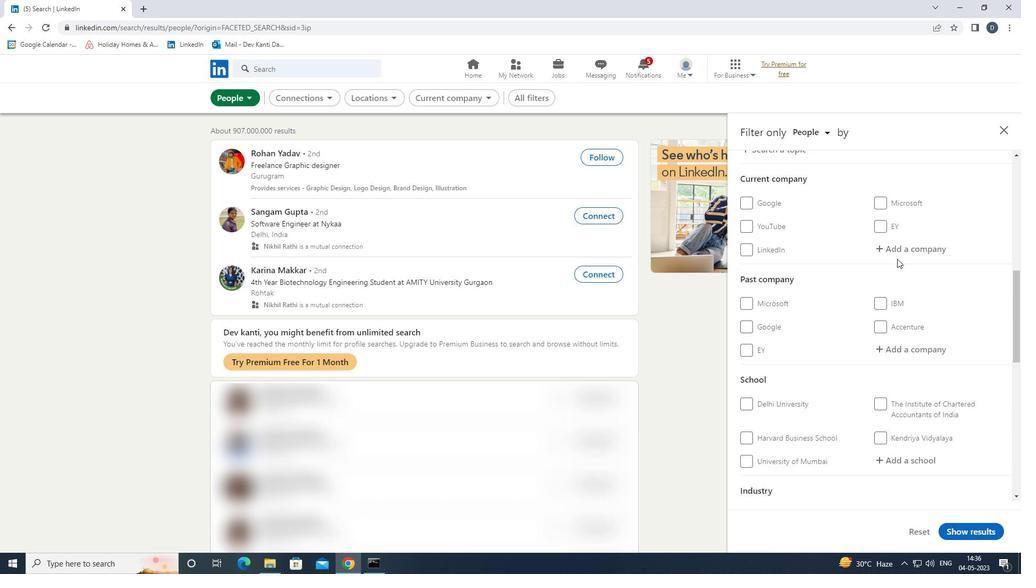 
Action: Mouse pressed left at (908, 250)
Screenshot: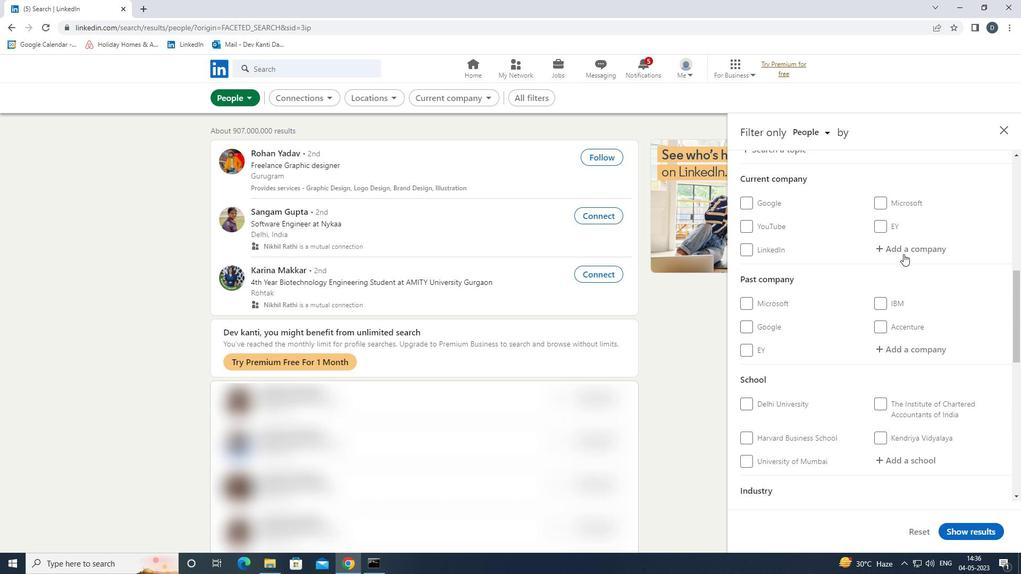 
Action: Key pressed <Key.shift><Key.shift><Key.shift><Key.shift><Key.shift>L&T<Key.space><Key.shift>ELECT<Key.down><Key.enter>
Screenshot: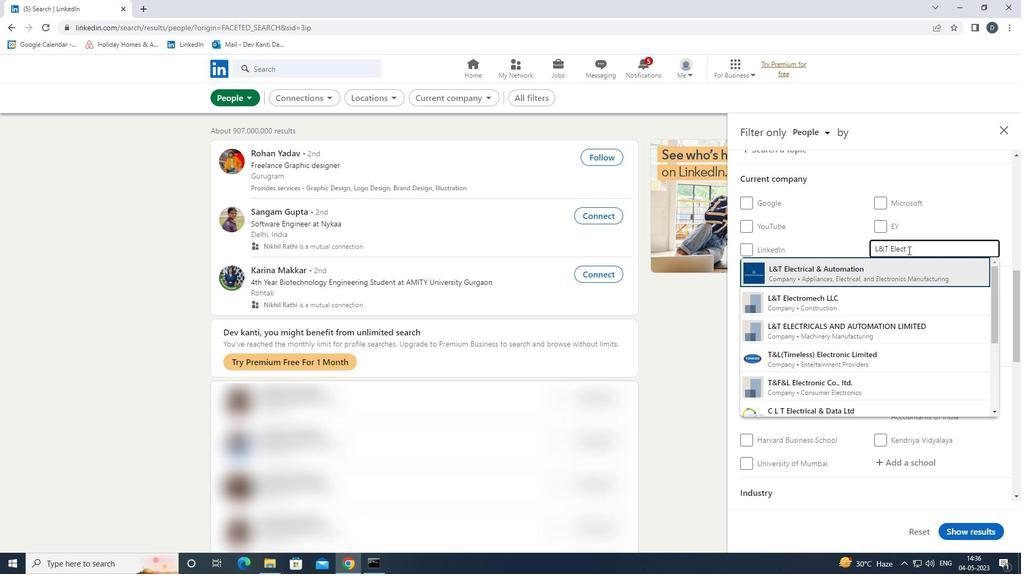 
Action: Mouse scrolled (908, 250) with delta (0, 0)
Screenshot: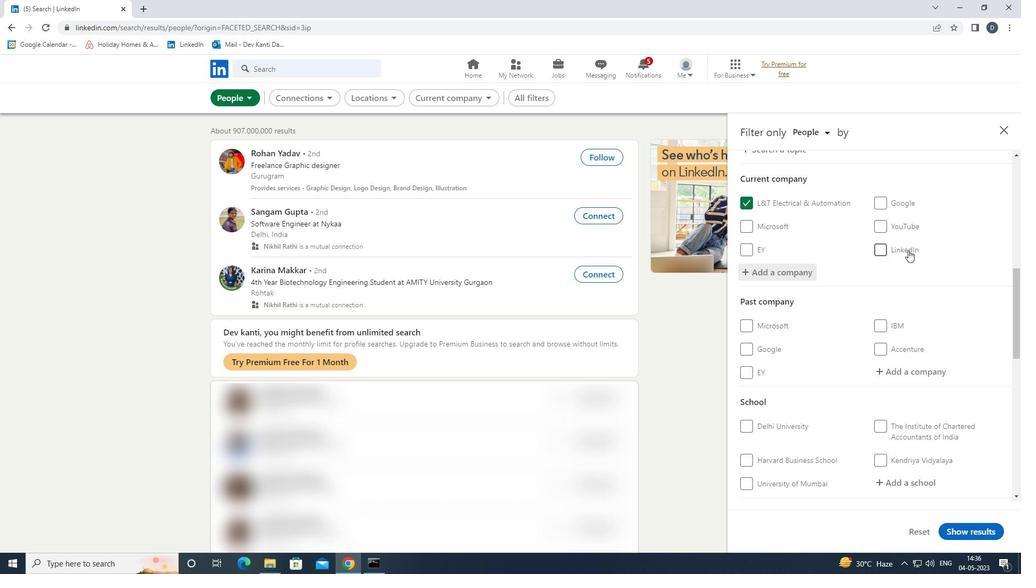 
Action: Mouse moved to (909, 250)
Screenshot: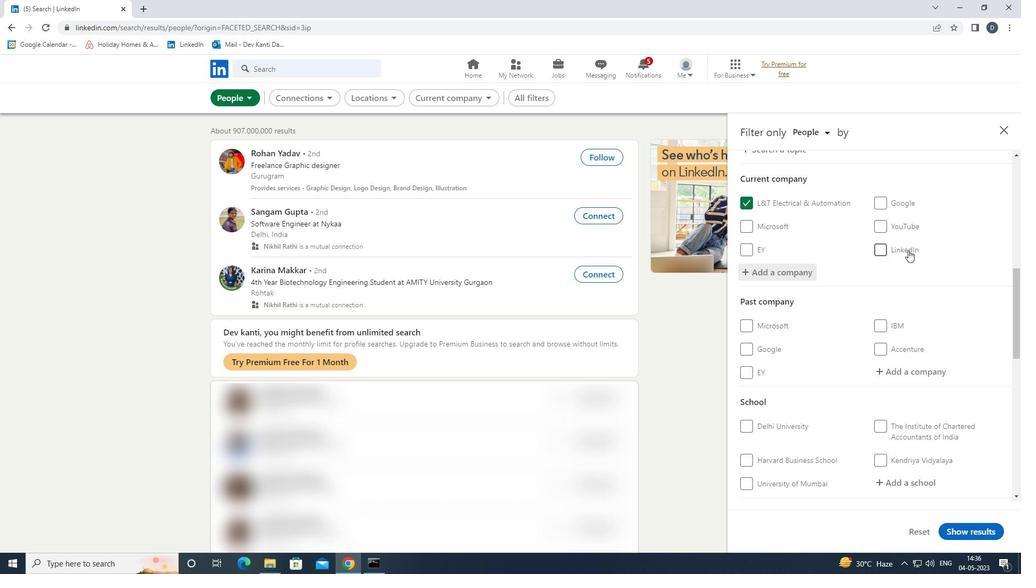 
Action: Mouse scrolled (909, 250) with delta (0, 0)
Screenshot: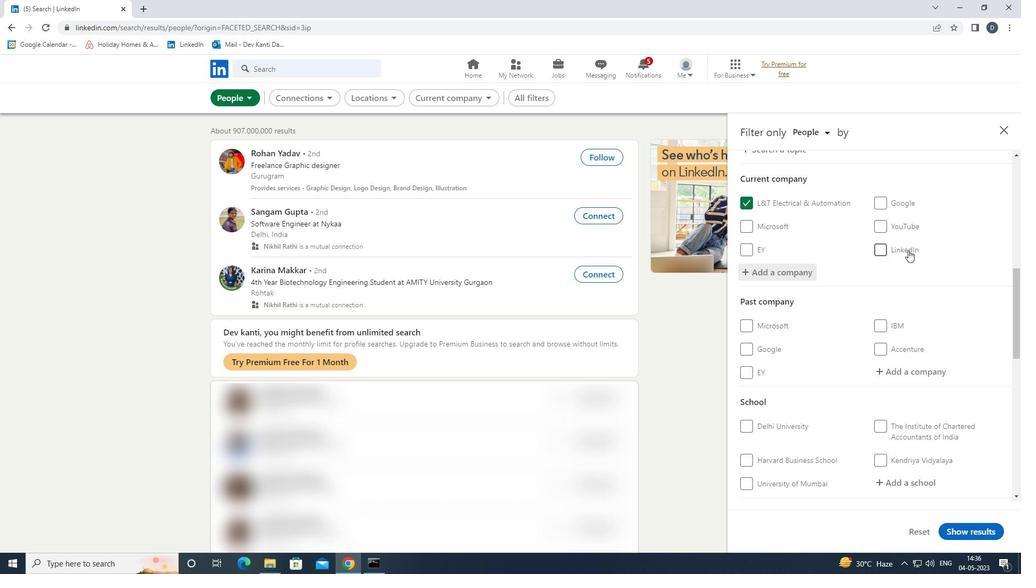 
Action: Mouse moved to (911, 264)
Screenshot: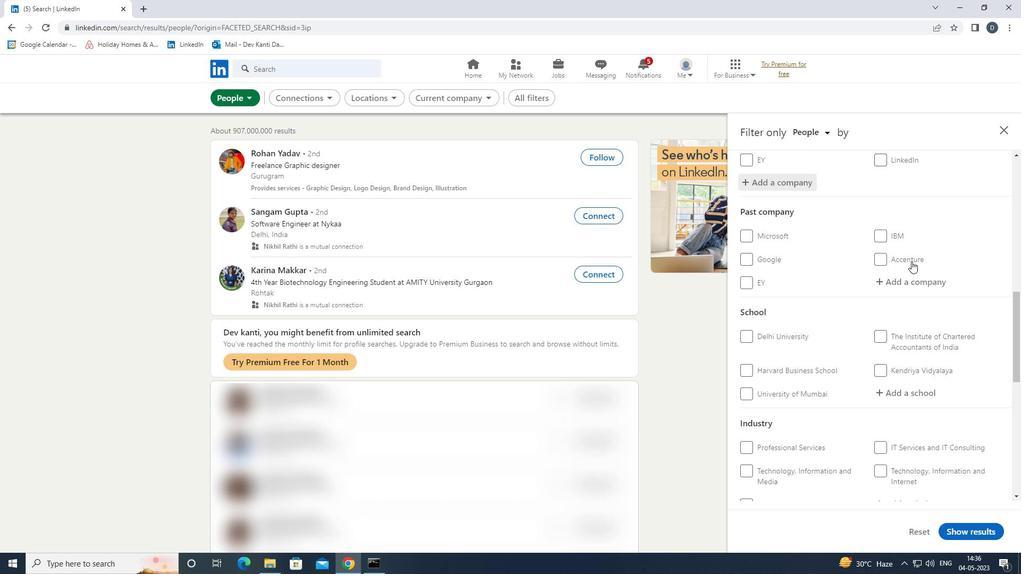 
Action: Mouse scrolled (911, 263) with delta (0, 0)
Screenshot: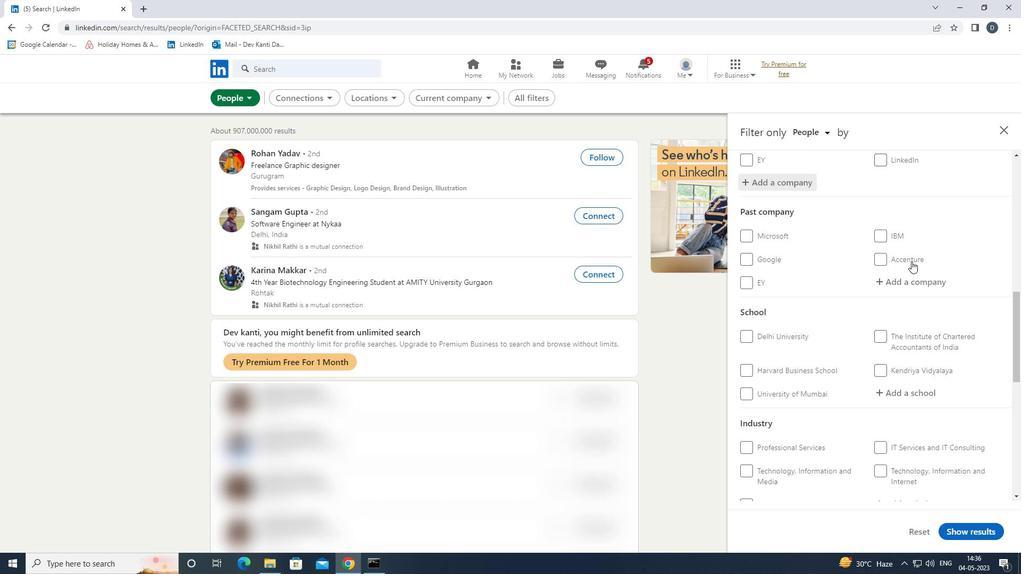 
Action: Mouse scrolled (911, 263) with delta (0, 0)
Screenshot: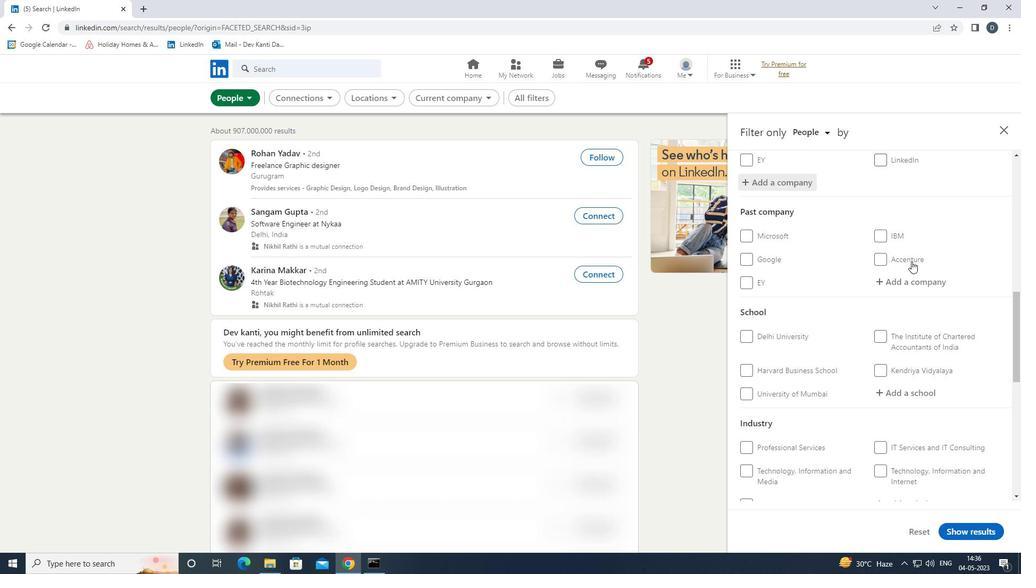 
Action: Mouse scrolled (911, 263) with delta (0, 0)
Screenshot: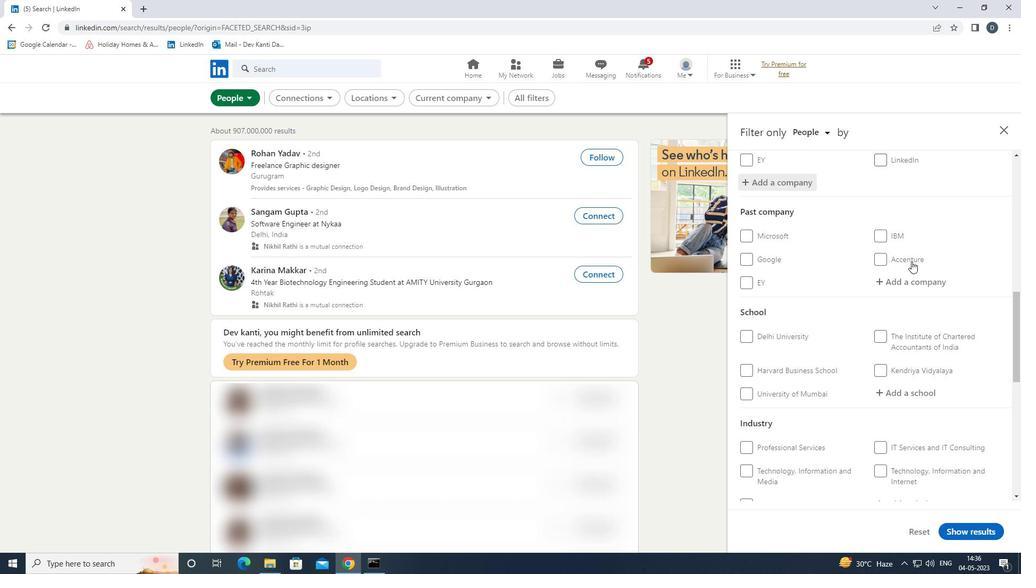 
Action: Mouse moved to (913, 214)
Screenshot: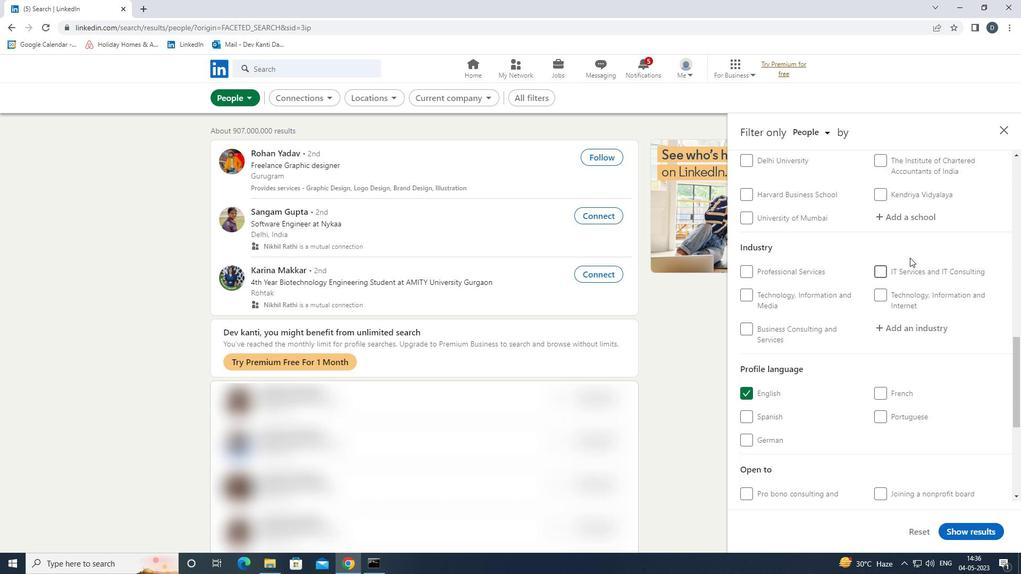 
Action: Mouse pressed left at (913, 214)
Screenshot: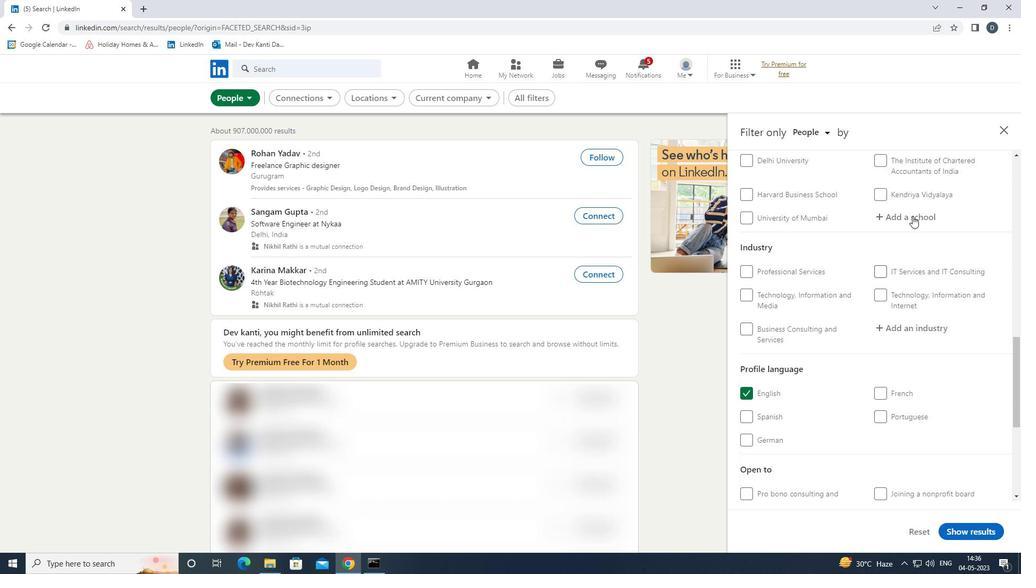 
Action: Key pressed <Key.shift><Key.shift><Key.shift>JAIPUR<Key.space><Key.down><Key.enter>
Screenshot: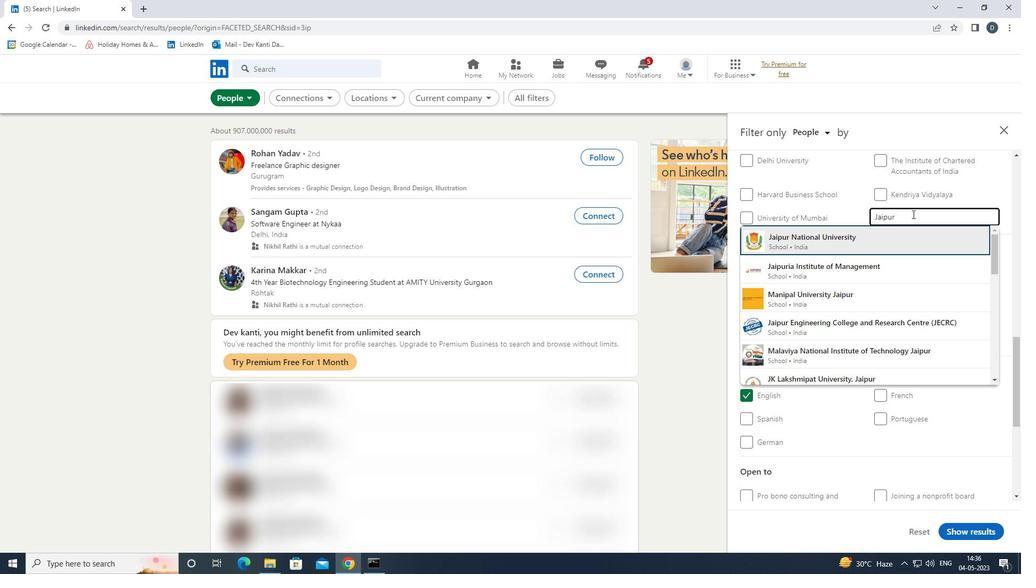 
Action: Mouse moved to (932, 204)
Screenshot: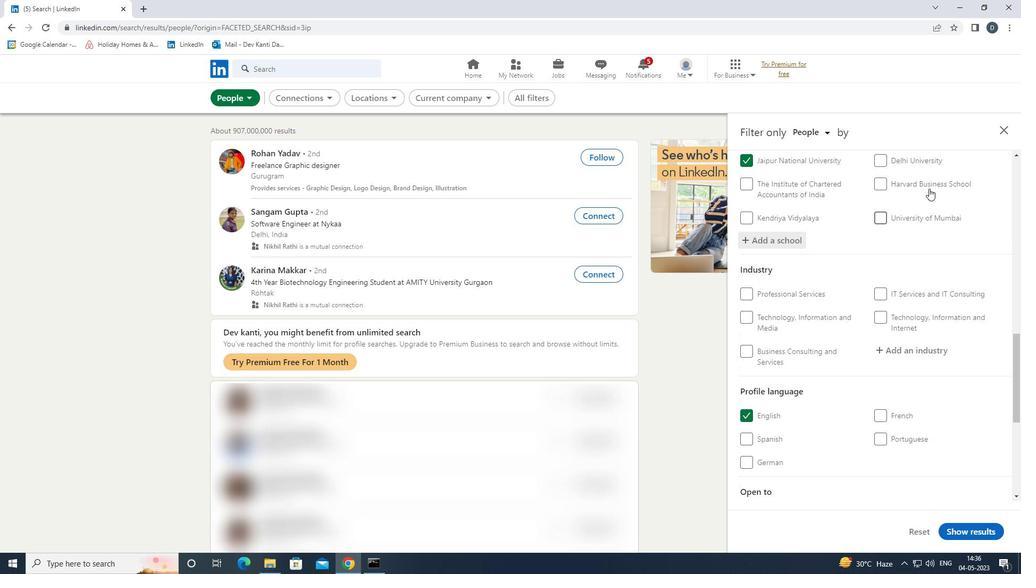 
Action: Mouse scrolled (932, 204) with delta (0, 0)
Screenshot: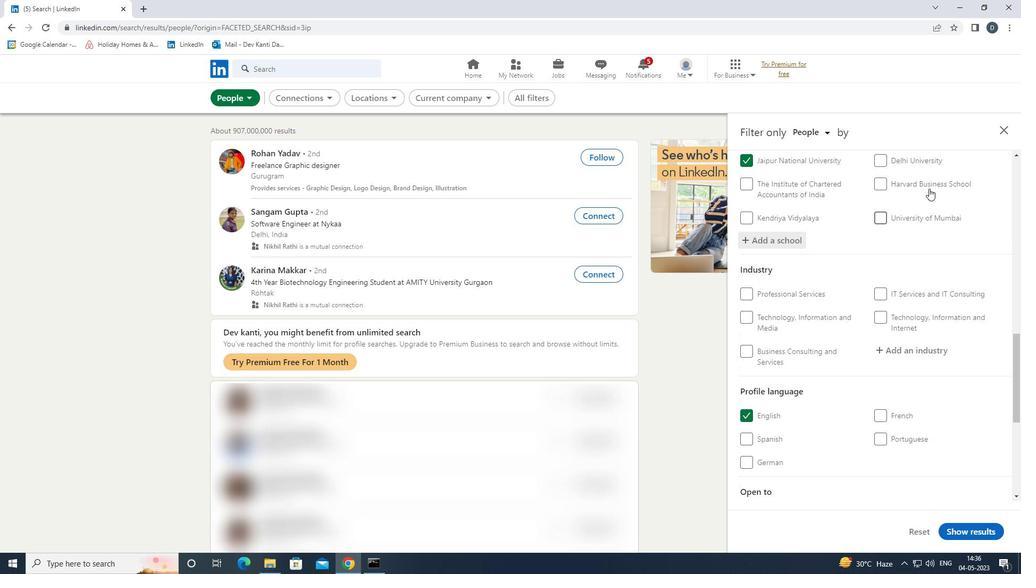 
Action: Mouse moved to (933, 215)
Screenshot: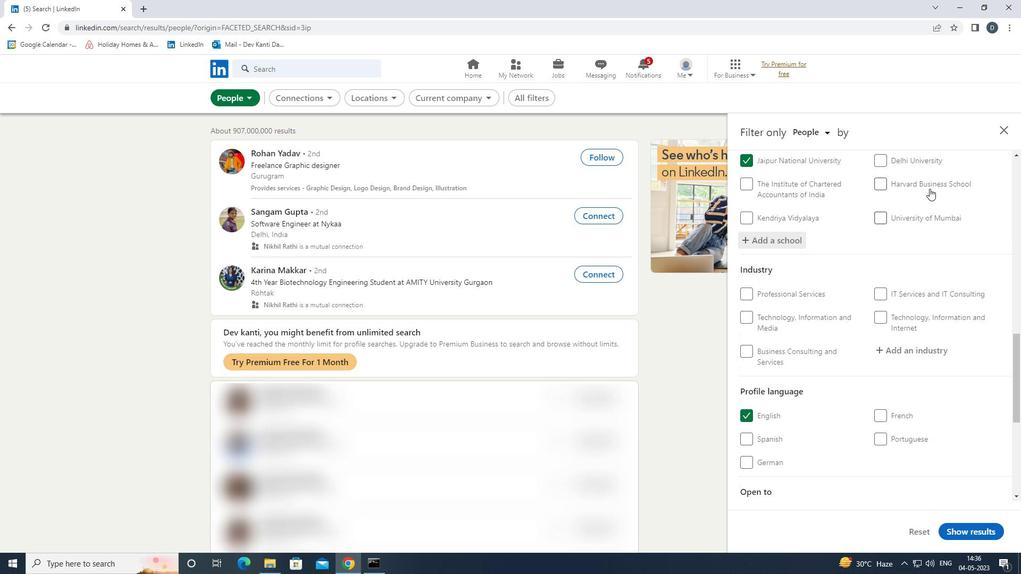 
Action: Mouse scrolled (933, 214) with delta (0, 0)
Screenshot: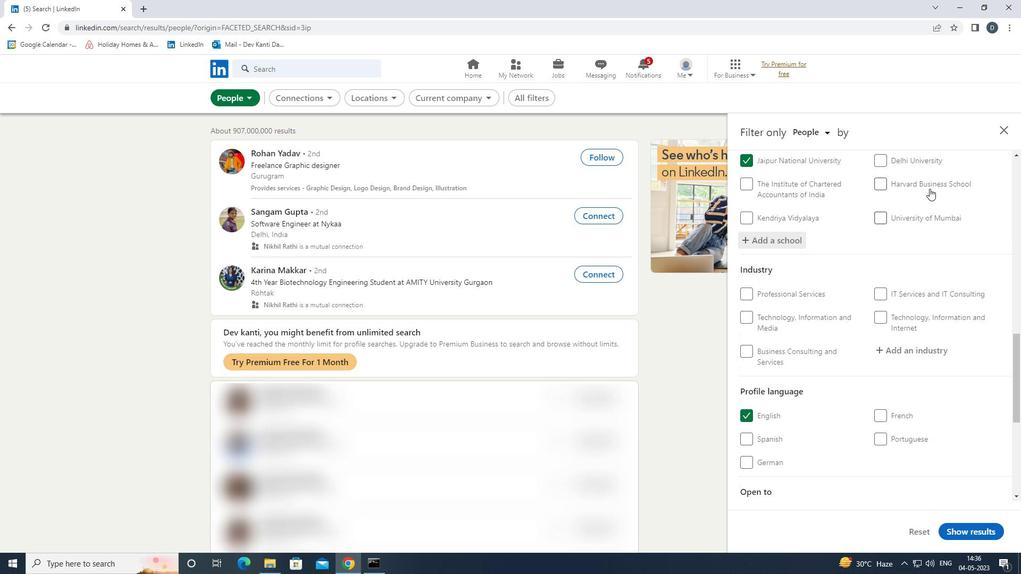 
Action: Mouse moved to (926, 236)
Screenshot: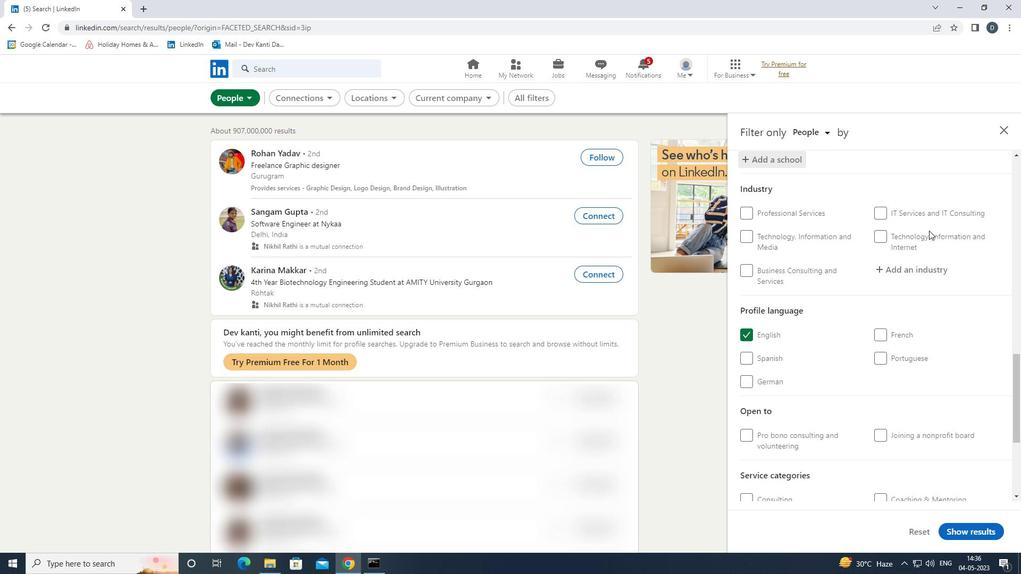 
Action: Mouse pressed left at (926, 236)
Screenshot: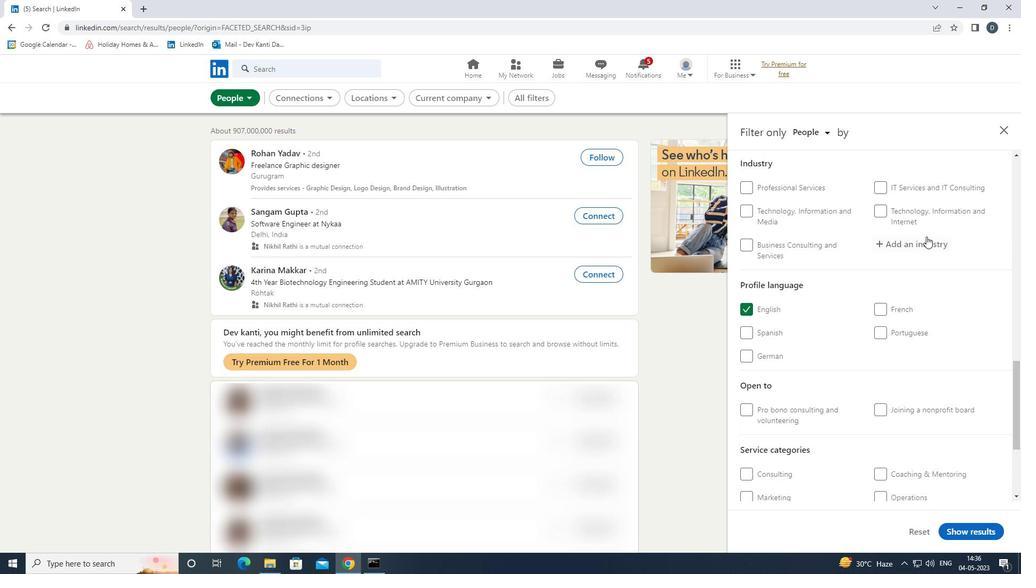
Action: Mouse moved to (924, 238)
Screenshot: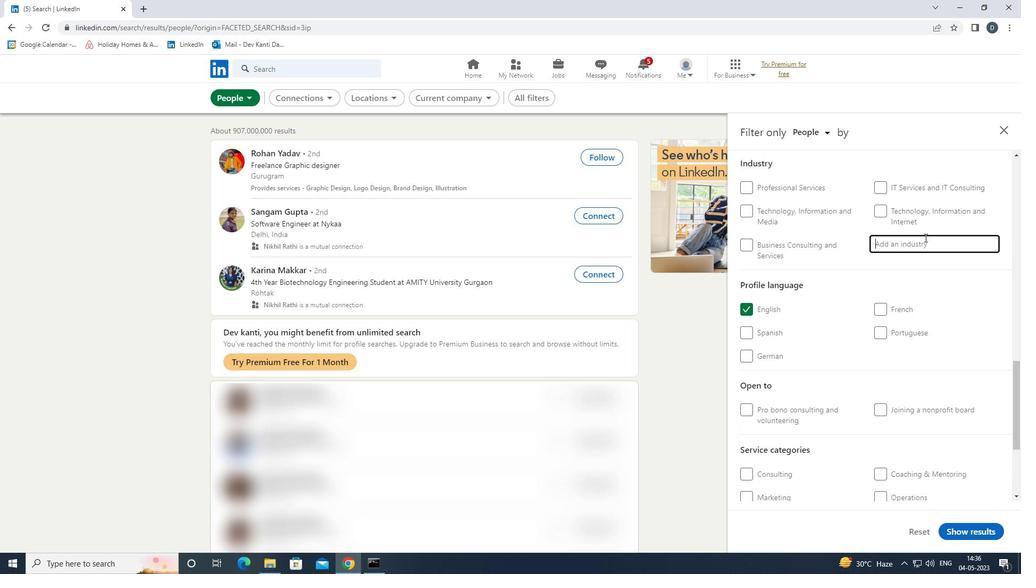 
Action: Key pressed <Key.shift><Key.shift><Key.shift><Key.shift><Key.shift><Key.shift><Key.shift><Key.shift><Key.shift><Key.shift><Key.shift><Key.shift><Key.shift>ST<Key.backspace>ATELLITE<Key.space><Key.down><Key.enter>
Screenshot: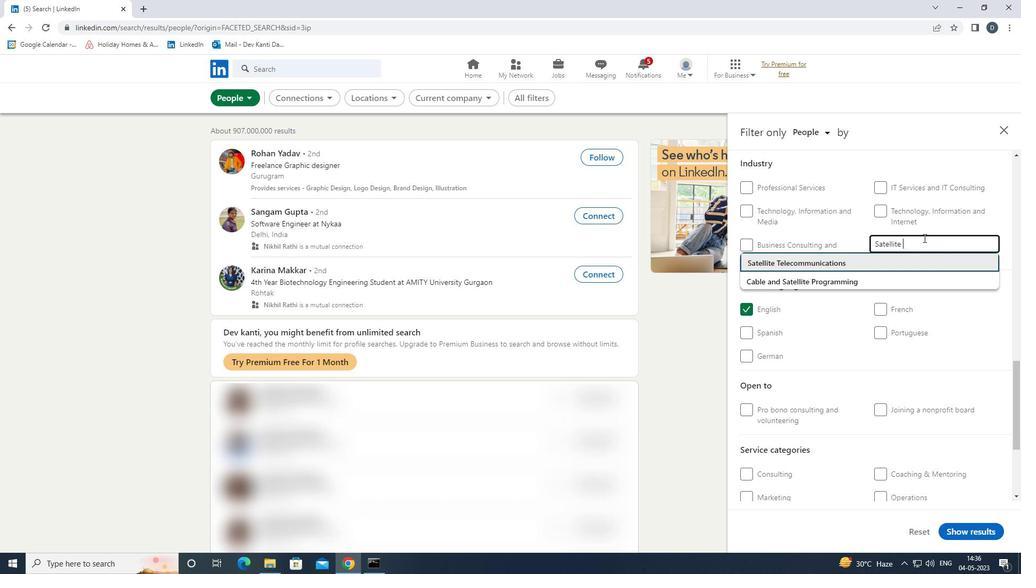 
Action: Mouse moved to (922, 243)
Screenshot: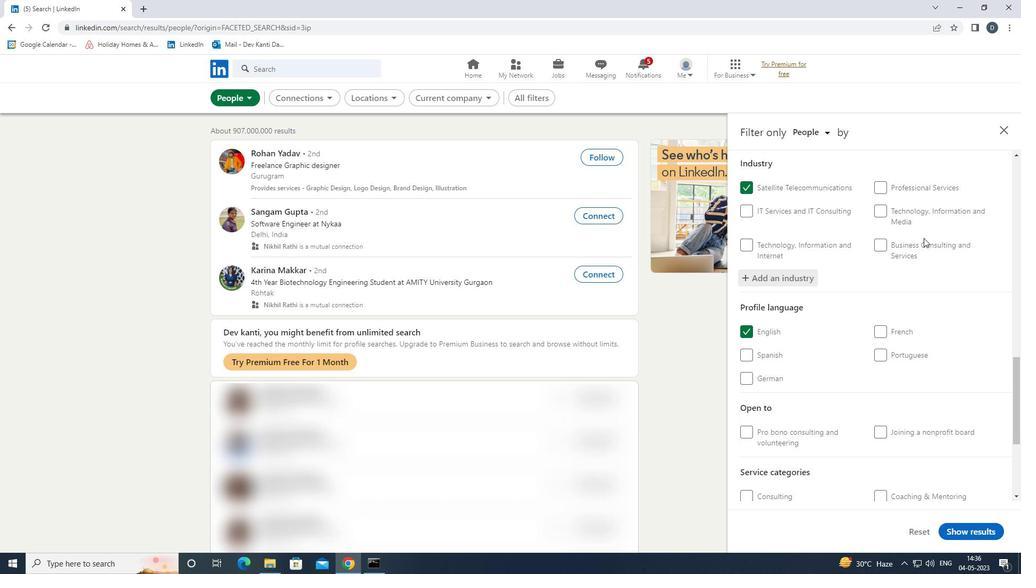 
Action: Mouse scrolled (922, 242) with delta (0, 0)
Screenshot: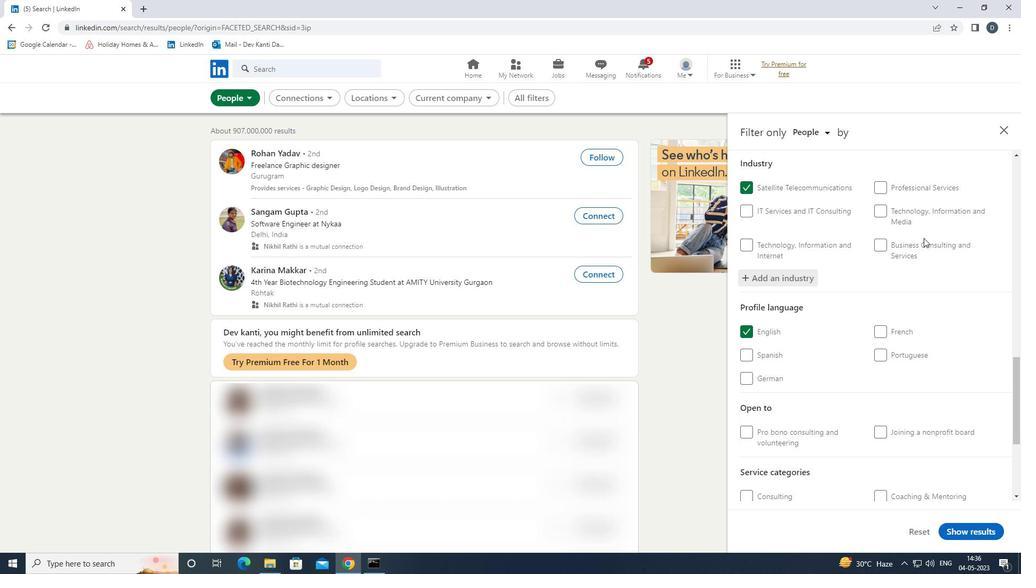 
Action: Mouse moved to (921, 246)
Screenshot: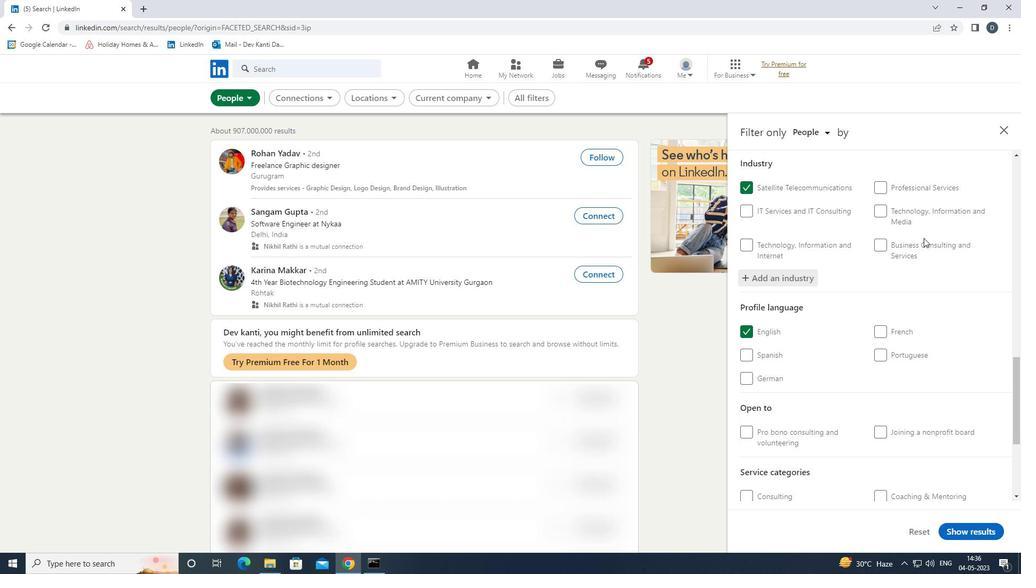 
Action: Mouse scrolled (921, 245) with delta (0, 0)
Screenshot: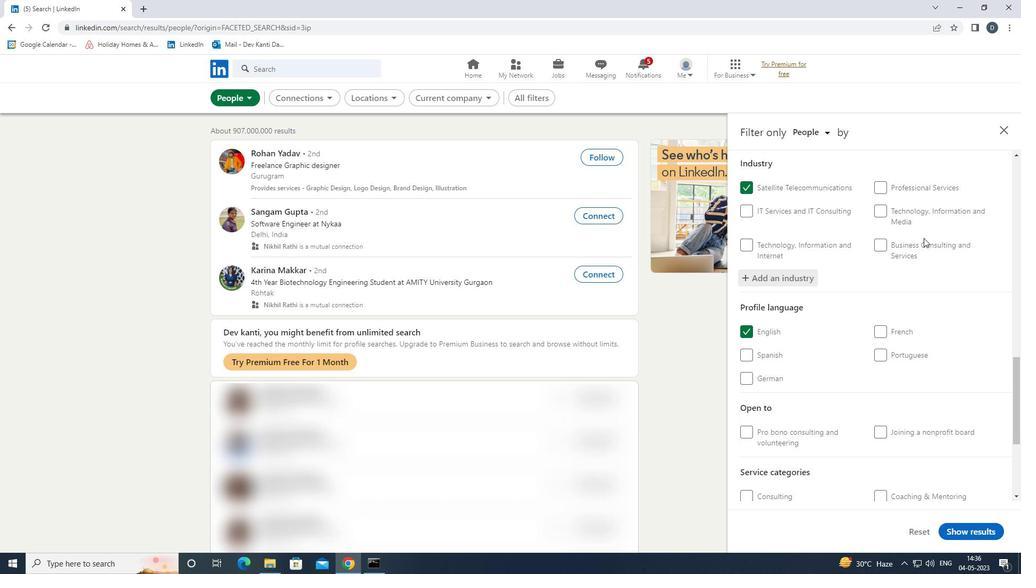 
Action: Mouse moved to (920, 246)
Screenshot: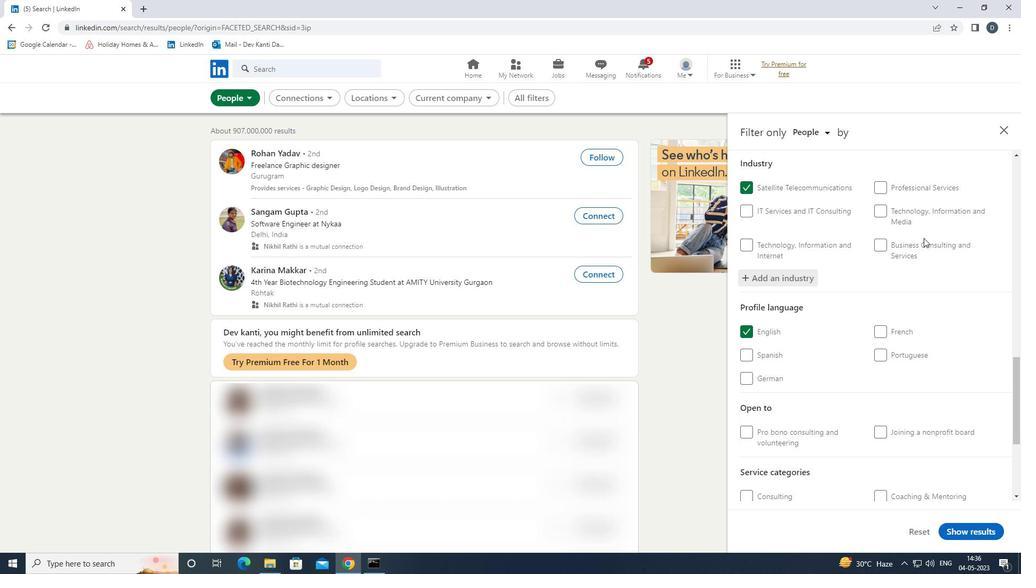 
Action: Mouse scrolled (920, 246) with delta (0, 0)
Screenshot: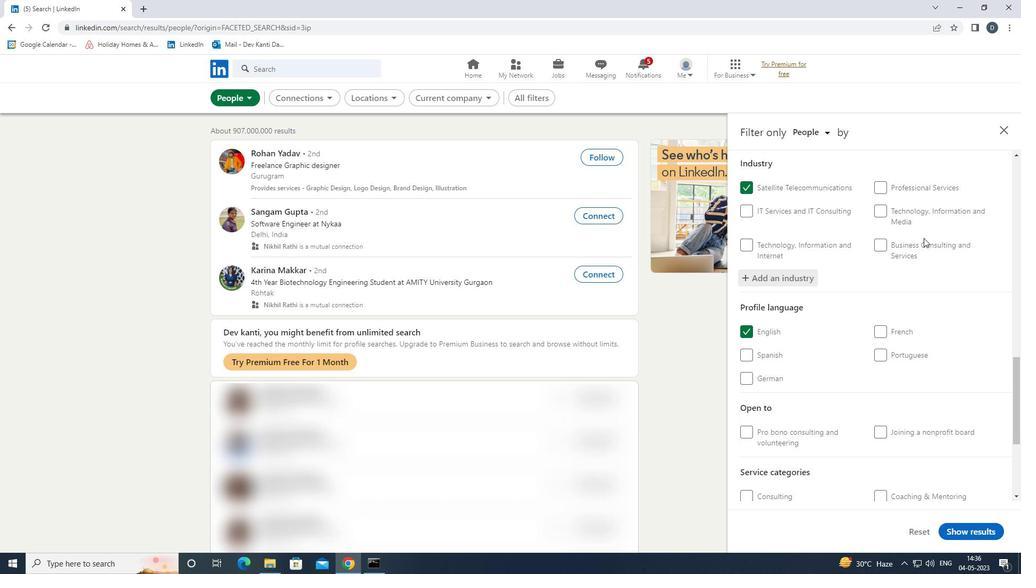 
Action: Mouse scrolled (920, 246) with delta (0, 0)
Screenshot: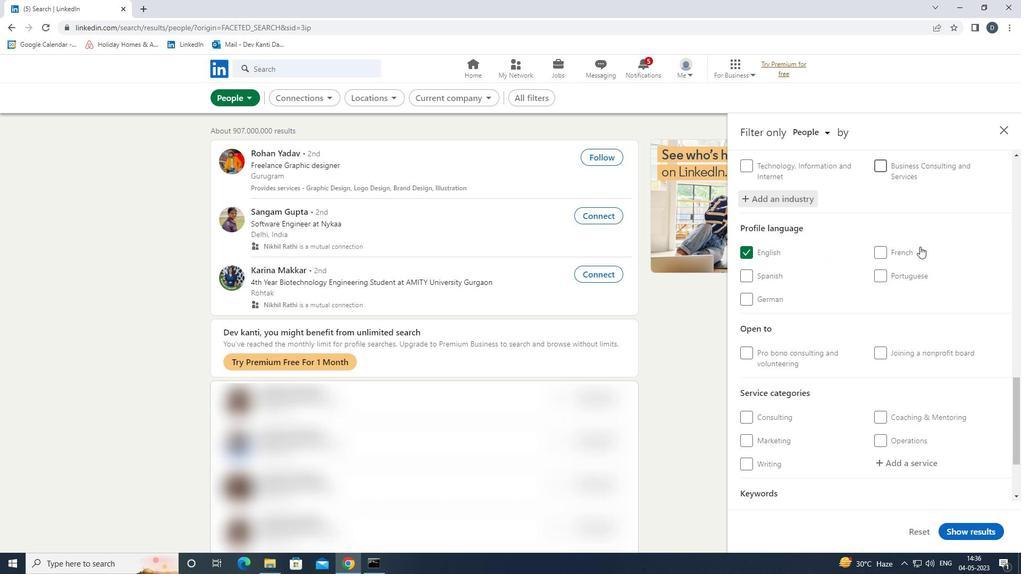 
Action: Mouse scrolled (920, 246) with delta (0, 0)
Screenshot: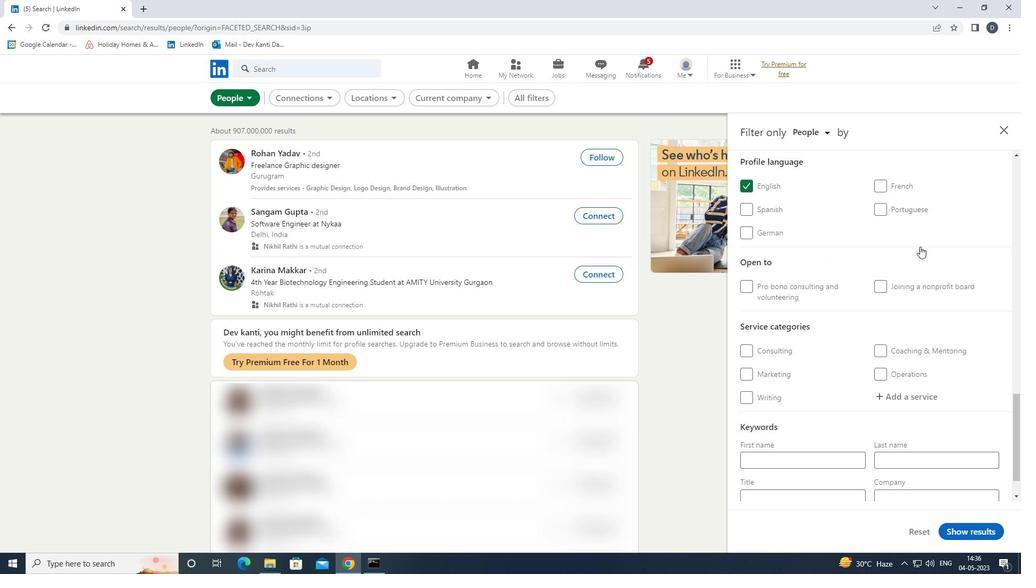 
Action: Mouse moved to (917, 349)
Screenshot: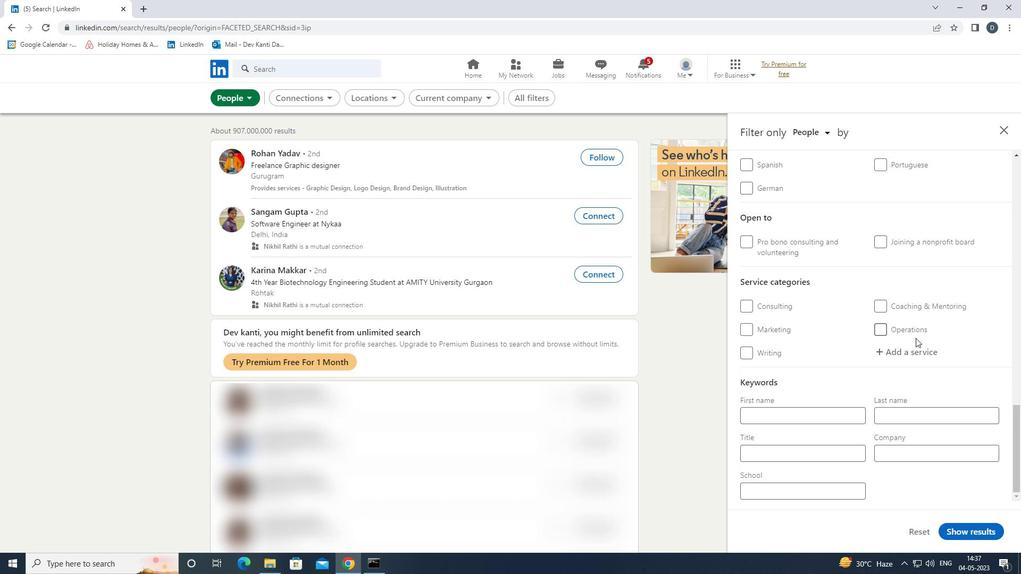 
Action: Mouse pressed left at (917, 349)
Screenshot: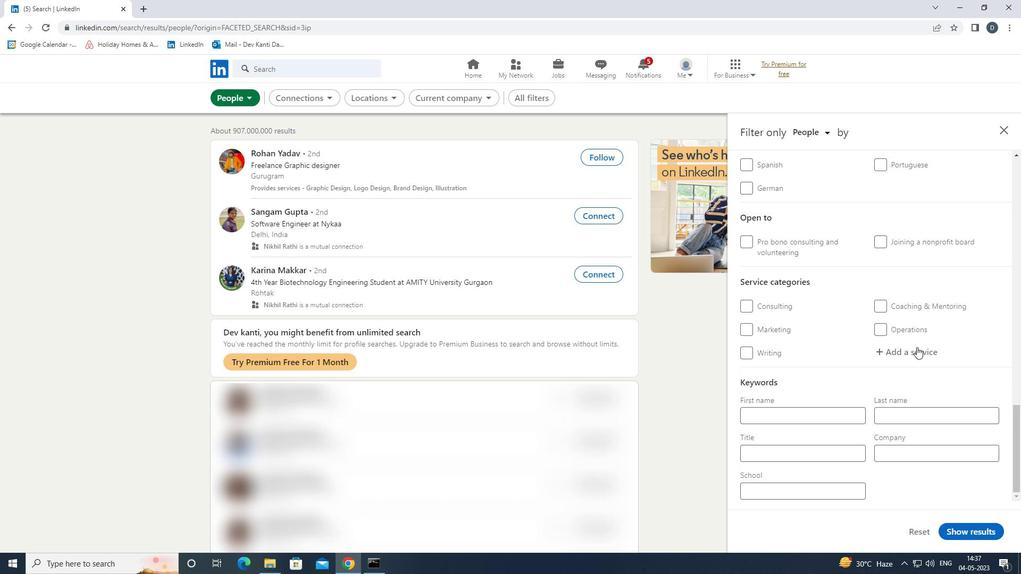 
Action: Mouse moved to (916, 343)
Screenshot: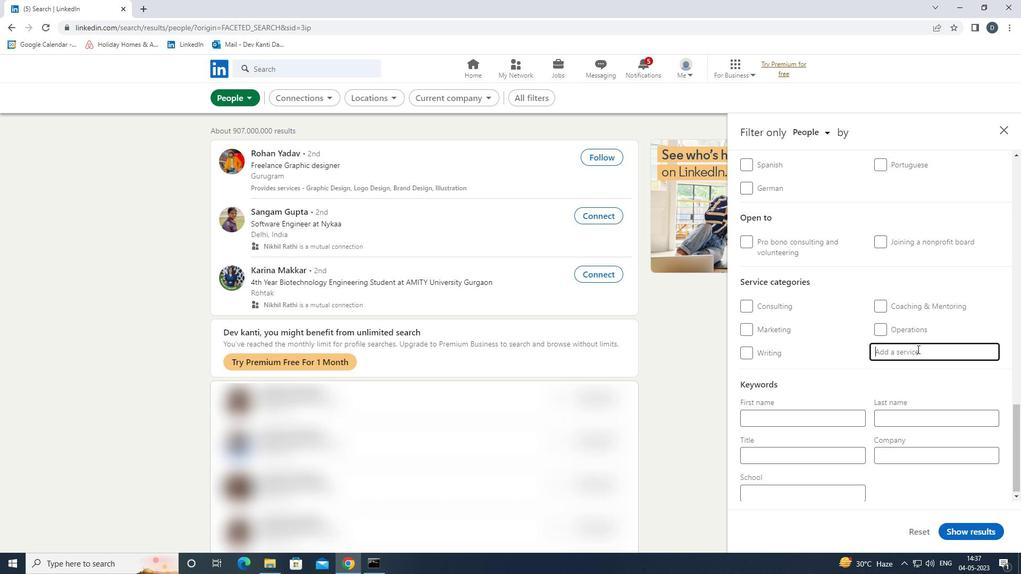 
Action: Key pressed <Key.shift>GRANT<Key.shift><Key.space>WR<Key.down><Key.enter>
Screenshot: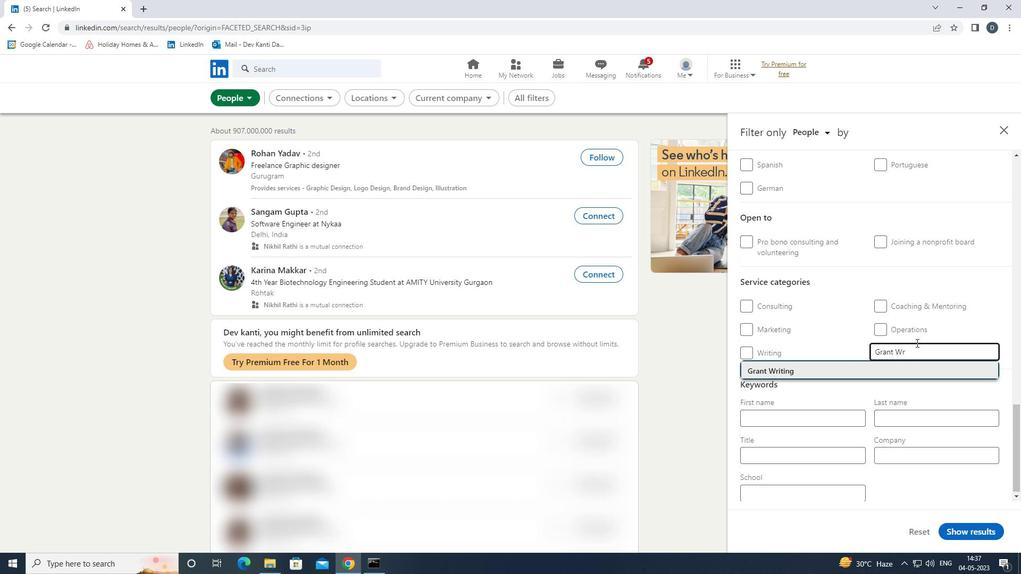 
Action: Mouse moved to (910, 343)
Screenshot: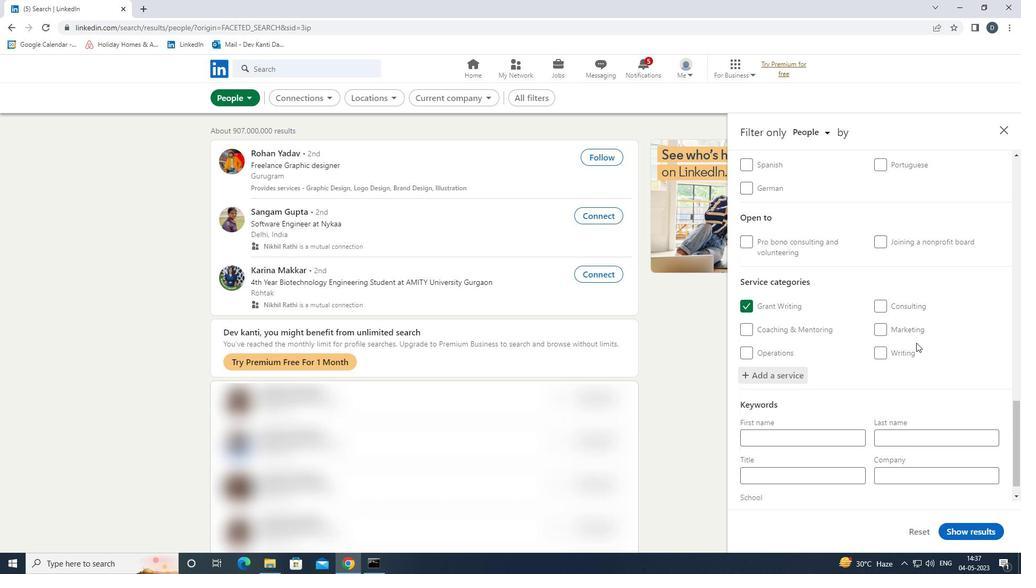 
Action: Mouse scrolled (910, 342) with delta (0, 0)
Screenshot: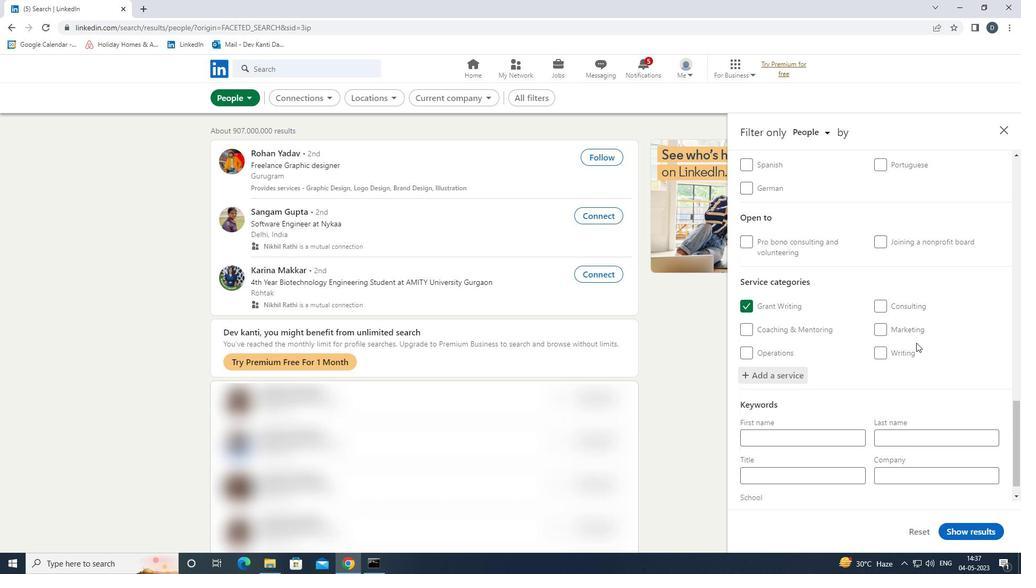 
Action: Mouse moved to (910, 344)
Screenshot: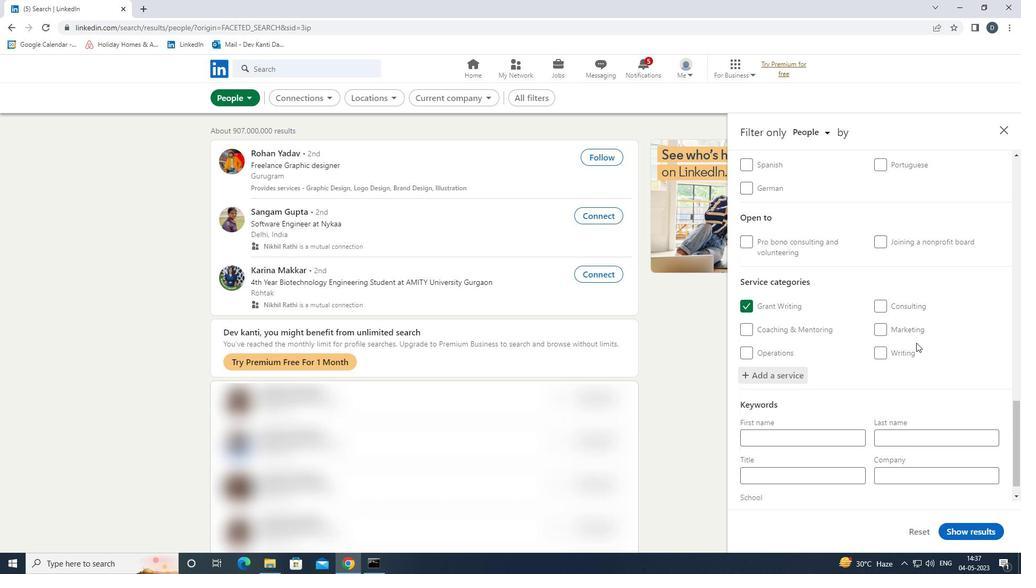 
Action: Mouse scrolled (910, 344) with delta (0, 0)
Screenshot: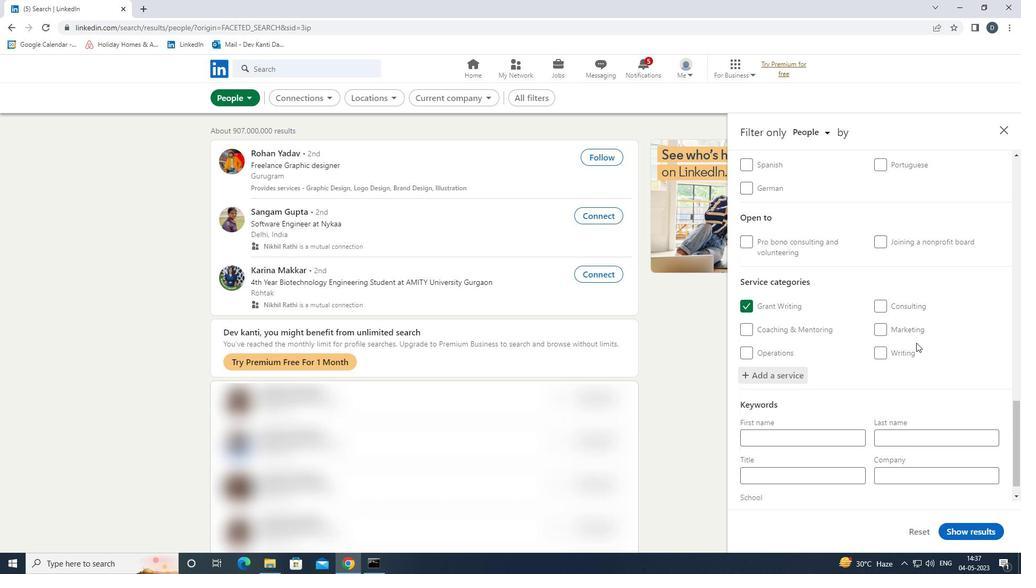 
Action: Mouse moved to (910, 347)
Screenshot: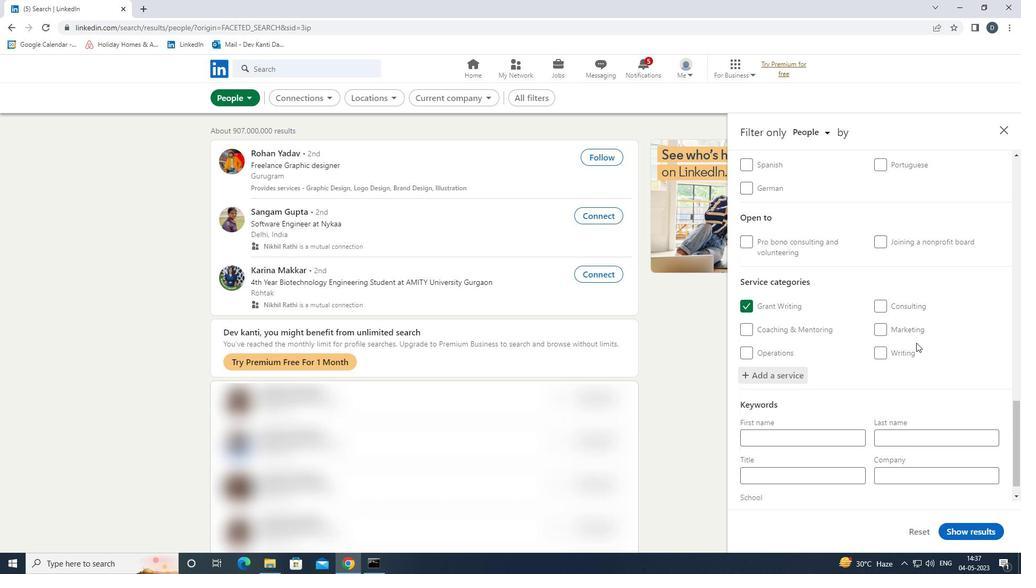 
Action: Mouse scrolled (910, 346) with delta (0, 0)
Screenshot: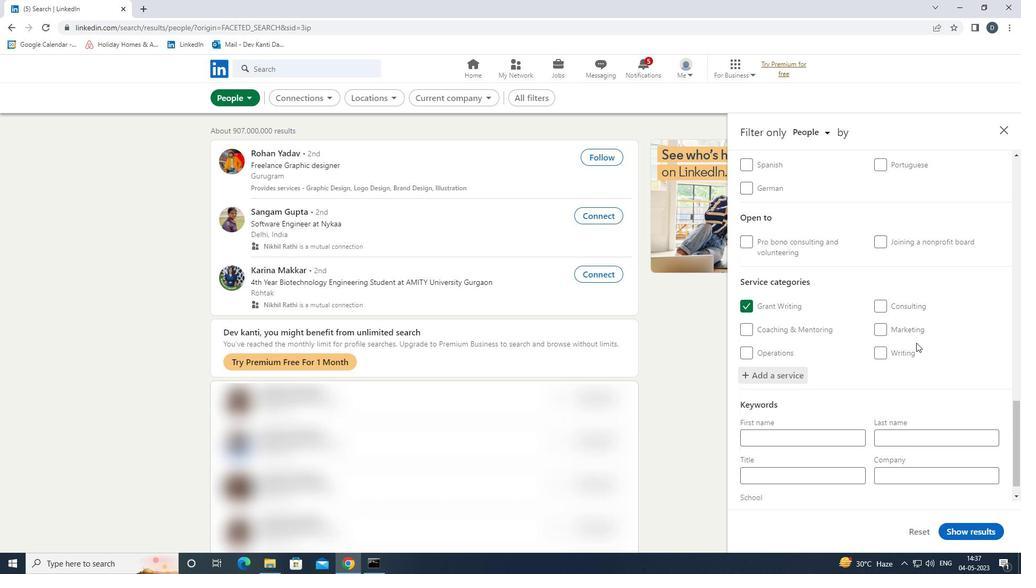 
Action: Mouse moved to (910, 351)
Screenshot: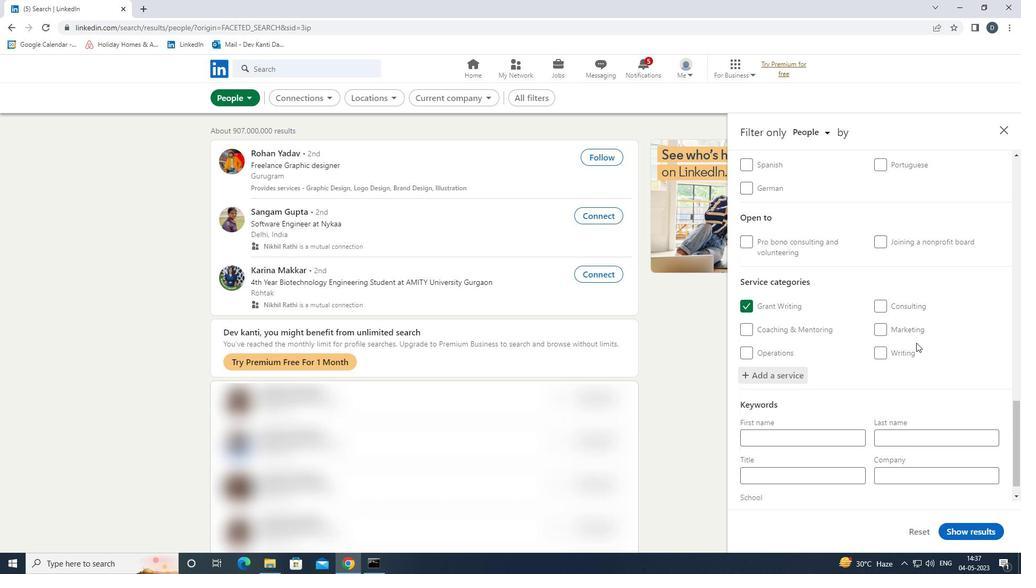 
Action: Mouse scrolled (910, 350) with delta (0, 0)
Screenshot: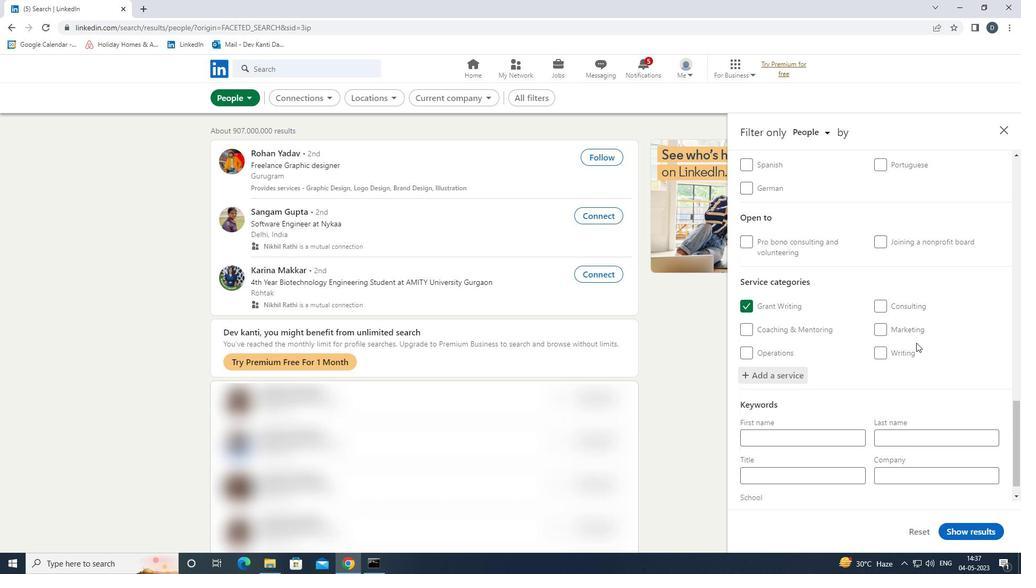 
Action: Mouse moved to (910, 352)
Screenshot: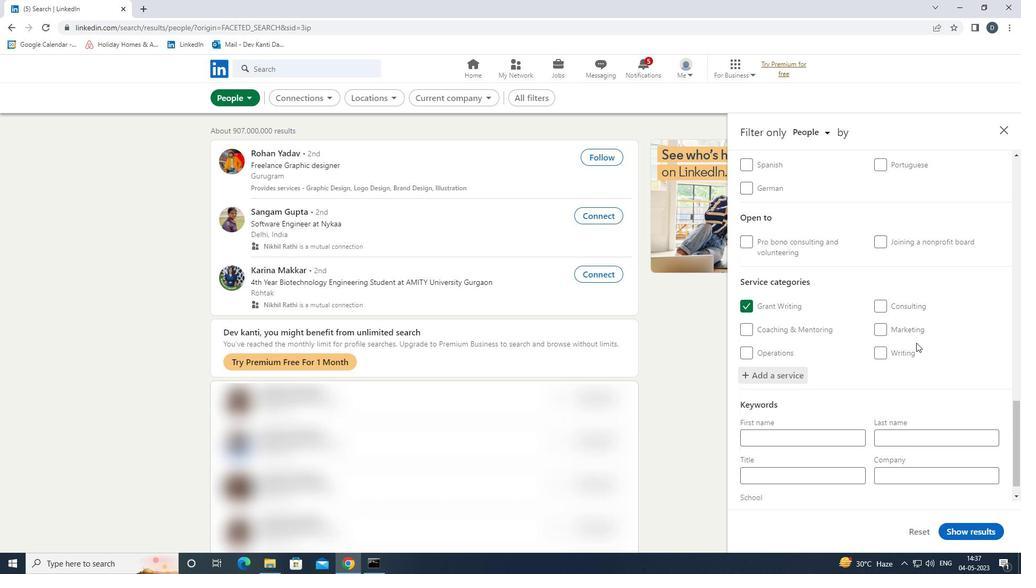 
Action: Mouse scrolled (910, 351) with delta (0, 0)
Screenshot: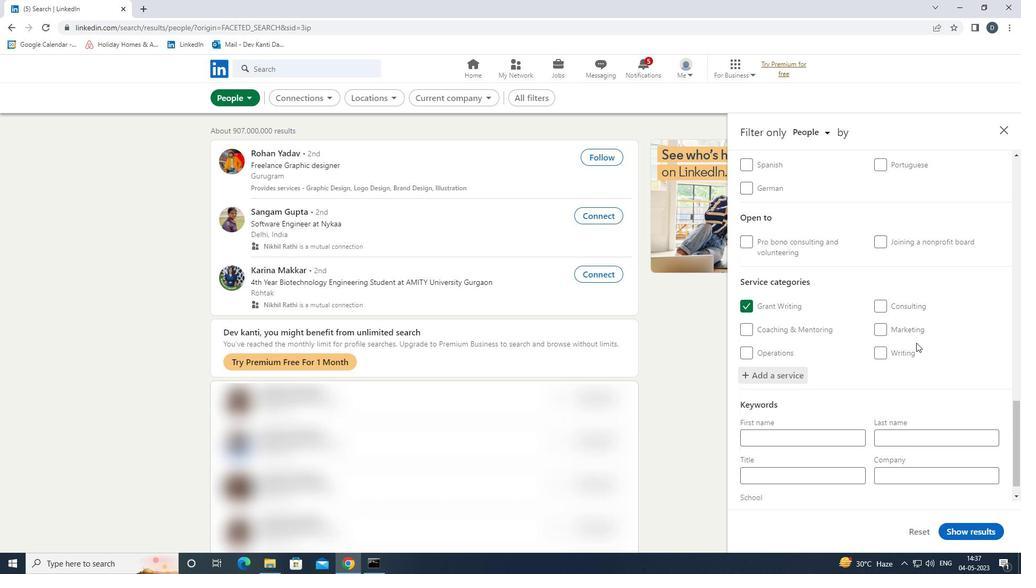 
Action: Mouse moved to (782, 466)
Screenshot: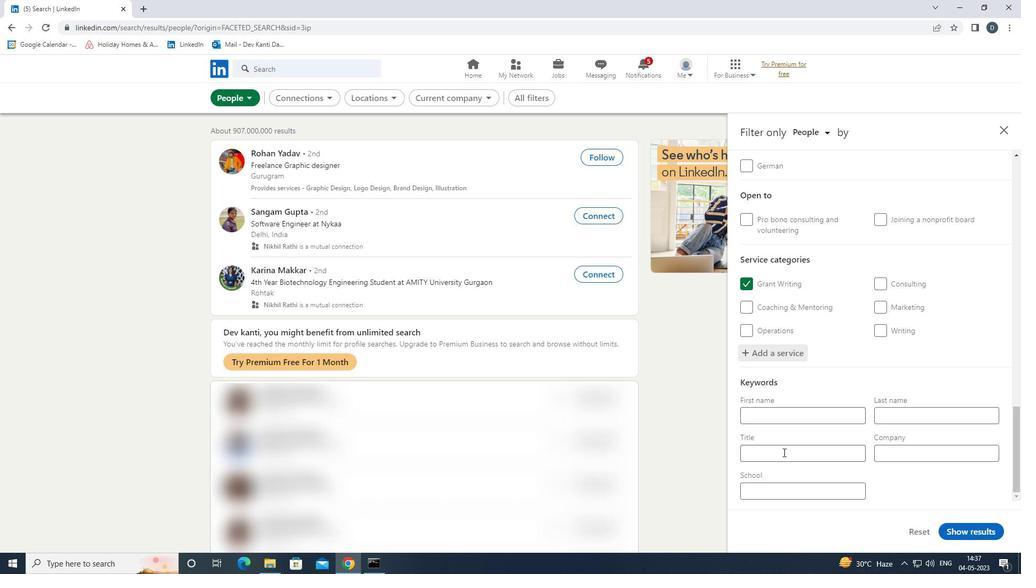 
Action: Mouse pressed left at (782, 466)
Screenshot: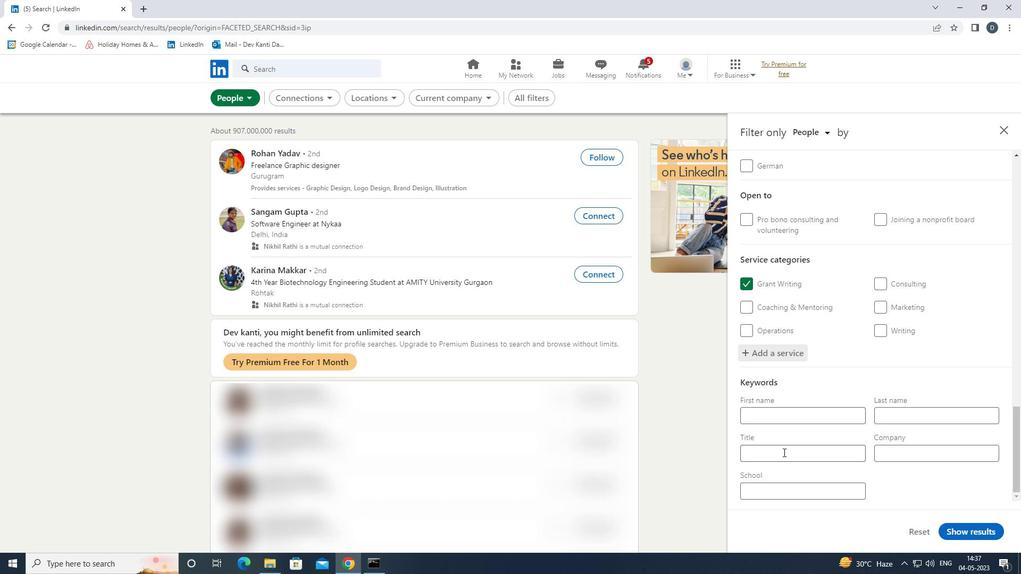 
Action: Mouse moved to (794, 446)
Screenshot: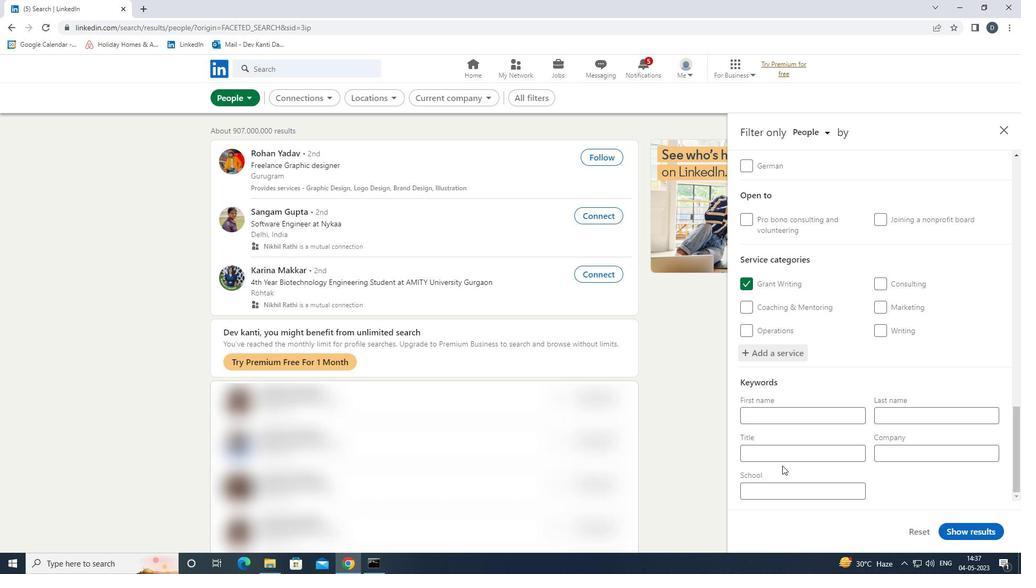 
Action: Mouse pressed left at (794, 446)
Screenshot: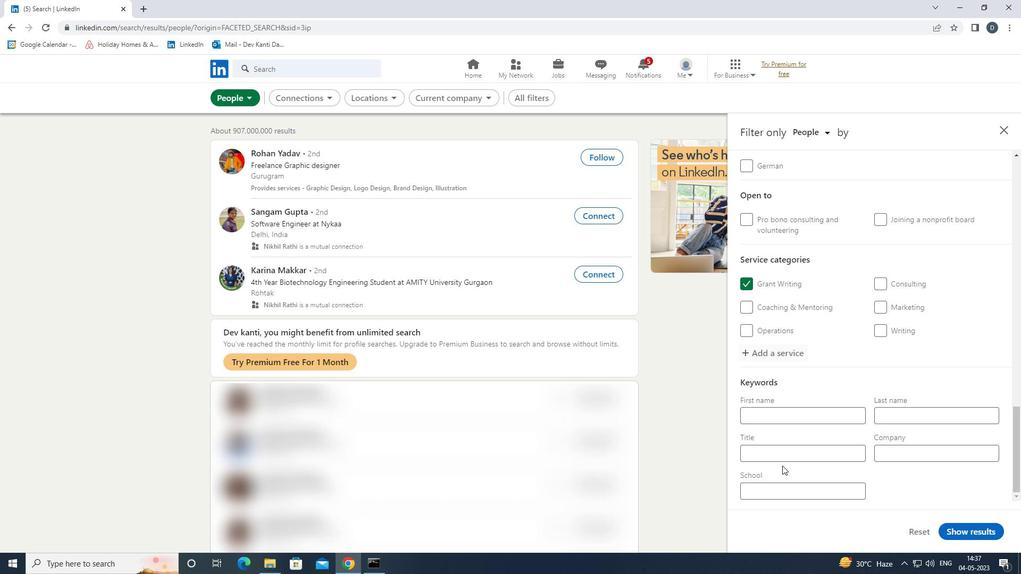 
Action: Key pressed <Key.shift><Key.shift>MEDIA<Key.space><Key.shift>BUYER
Screenshot: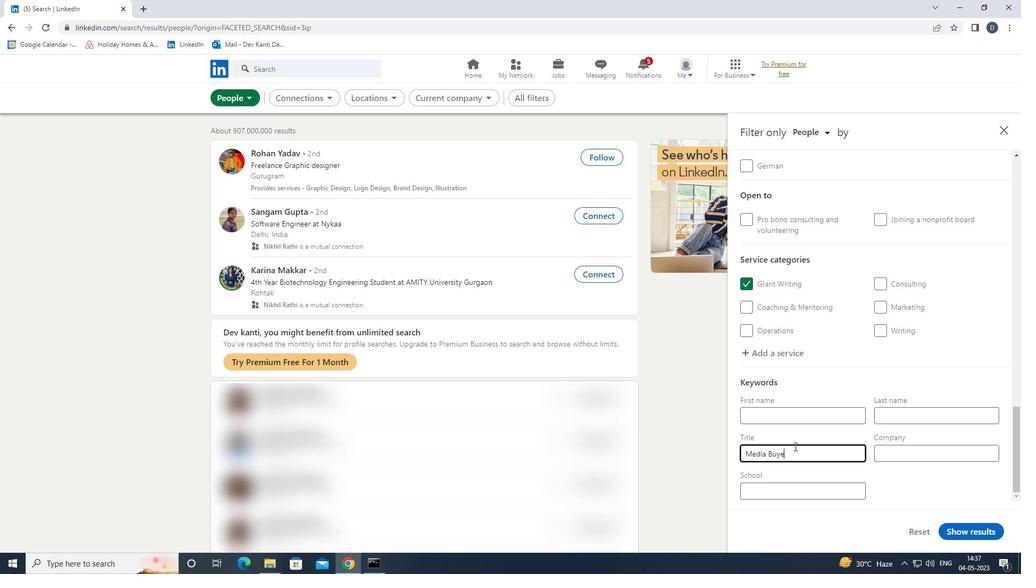 
Action: Mouse moved to (977, 529)
Screenshot: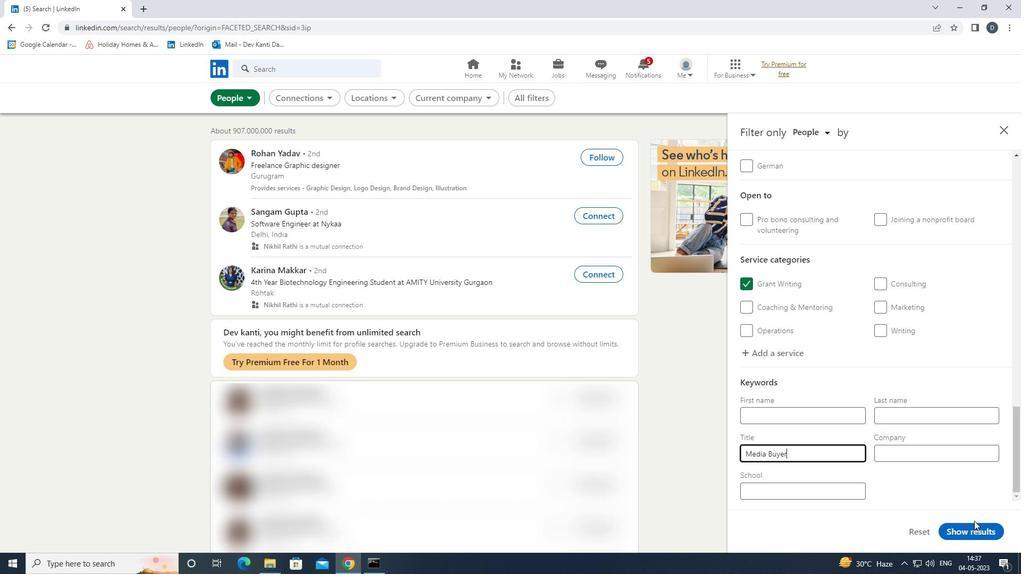 
Action: Mouse pressed left at (977, 529)
Screenshot: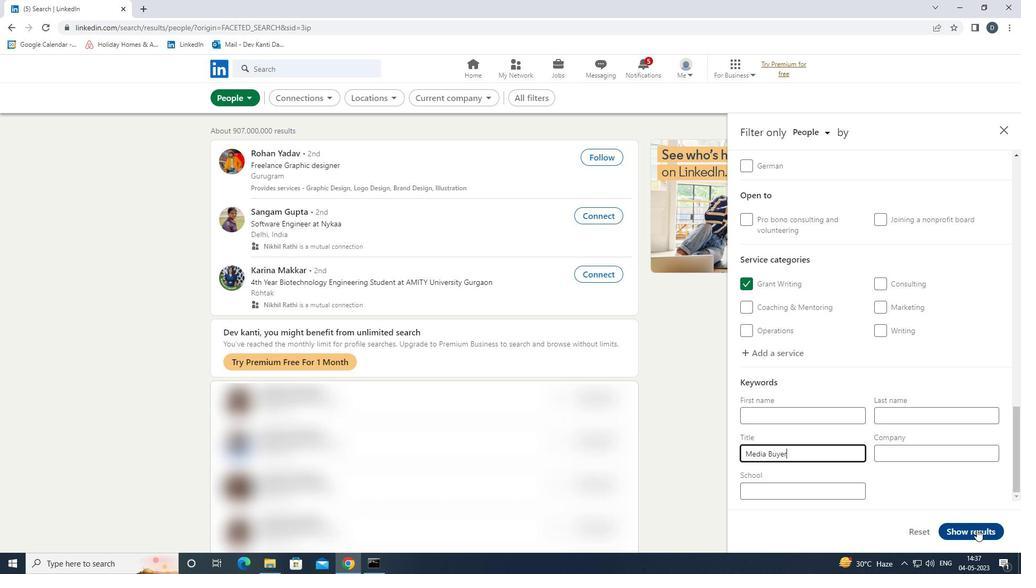 
Action: Mouse moved to (567, 225)
Screenshot: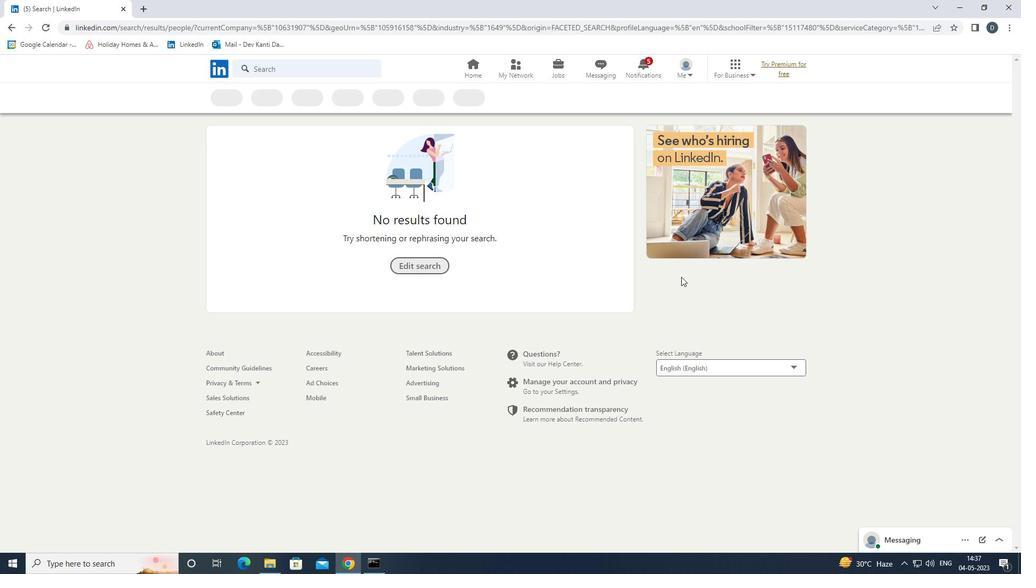 
